 Task: Log work in the project AgileLogic for the issue 'Develop a new tool for automated testing of web application user interface and user experience' spent time as '2w 2d 20h 50m' and remaining time as '3w 1d 13h 12m' and add a flag. Now add the issue to the epic 'Machine learning (ML) development'. Log work in the project AgileLogic for the issue 'Upgrade the security features of a web application to improve data protection and secure communication between server and client' spent time as '5w 5d 20h 21m' and remaining time as '2w 5d 13h 20m' and clone the issue. Now add the issue to the epic 'Internet of Things (IoT) implementation'
Action: Mouse moved to (855, 194)
Screenshot: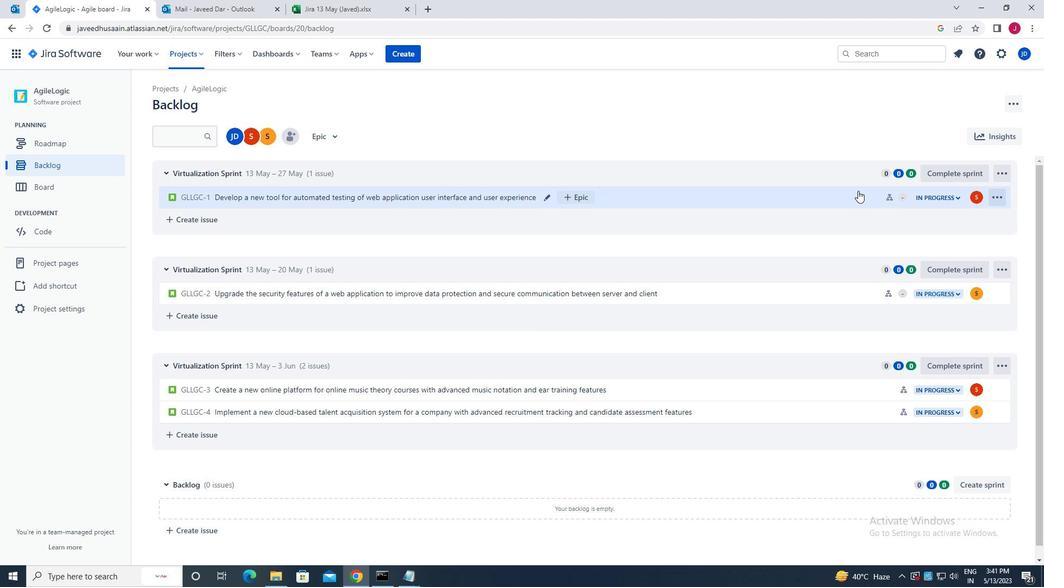 
Action: Mouse pressed left at (855, 194)
Screenshot: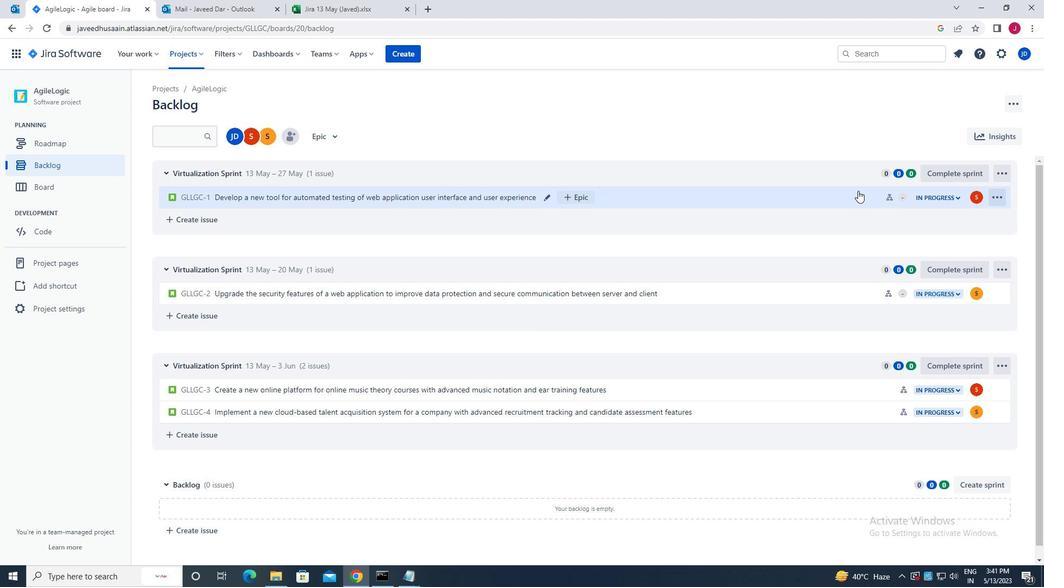 
Action: Mouse moved to (996, 166)
Screenshot: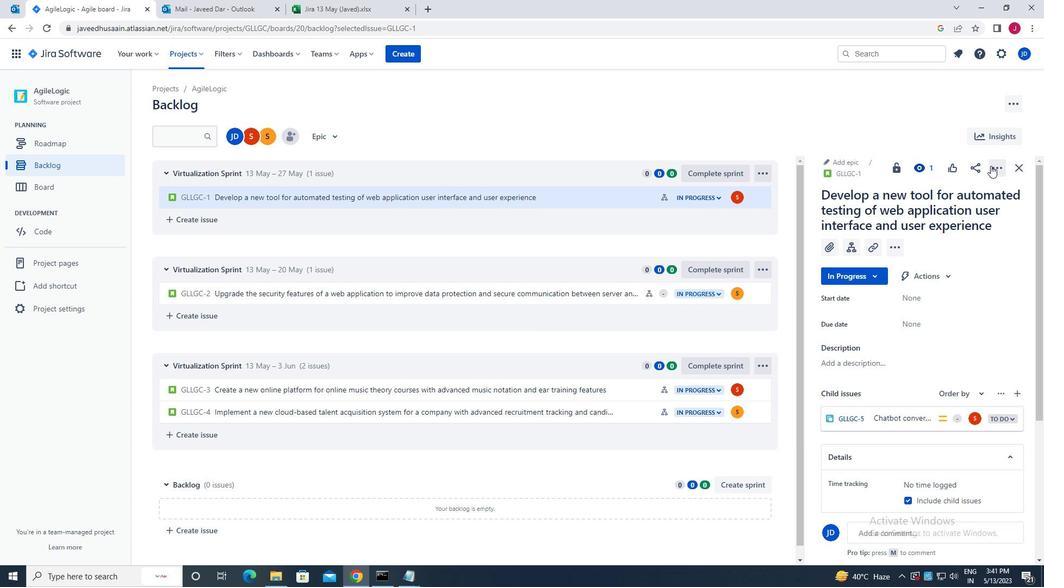 
Action: Mouse pressed left at (996, 166)
Screenshot: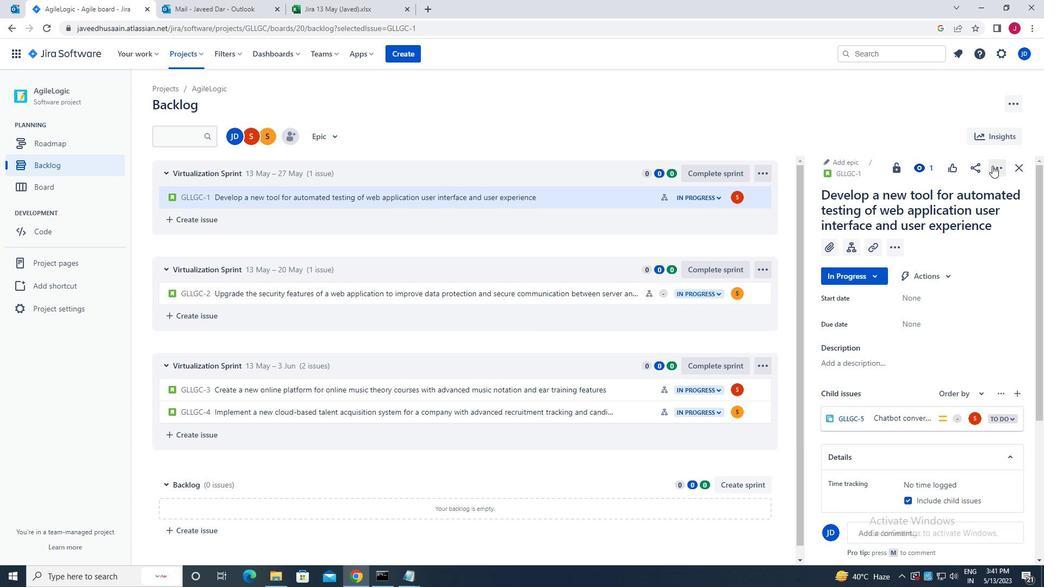 
Action: Mouse moved to (956, 199)
Screenshot: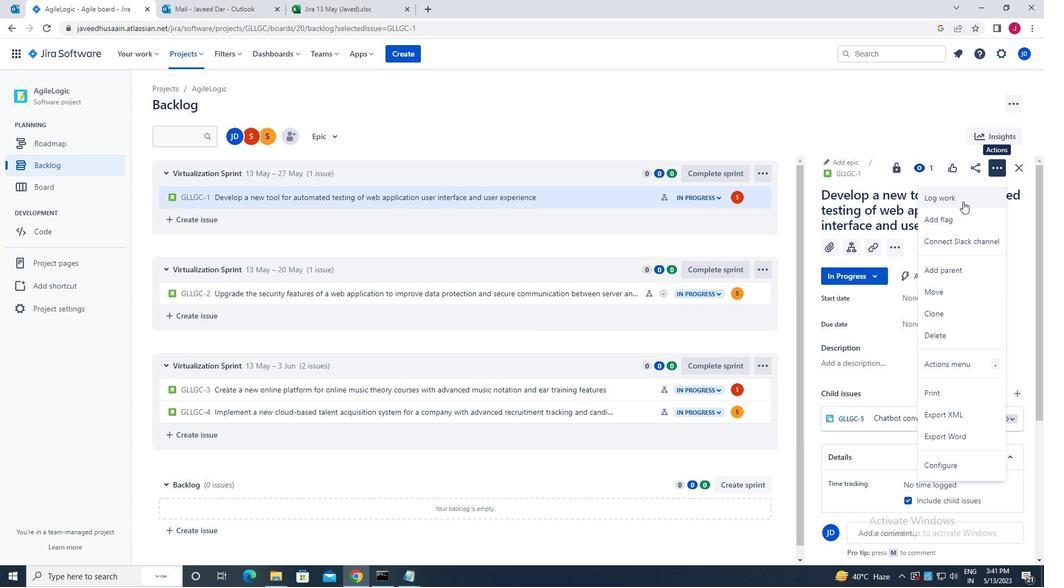 
Action: Mouse pressed left at (956, 199)
Screenshot: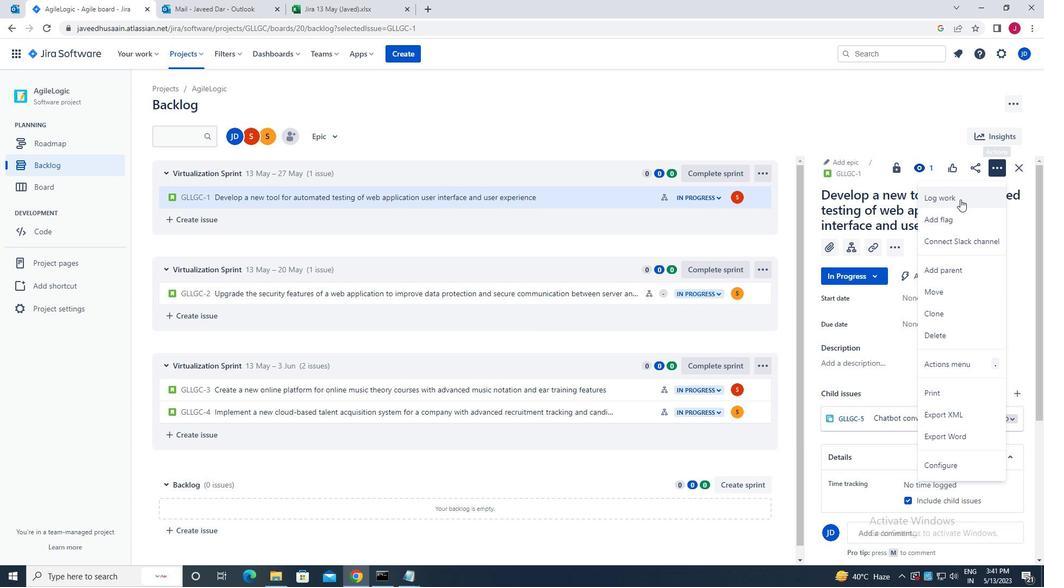 
Action: Mouse moved to (466, 164)
Screenshot: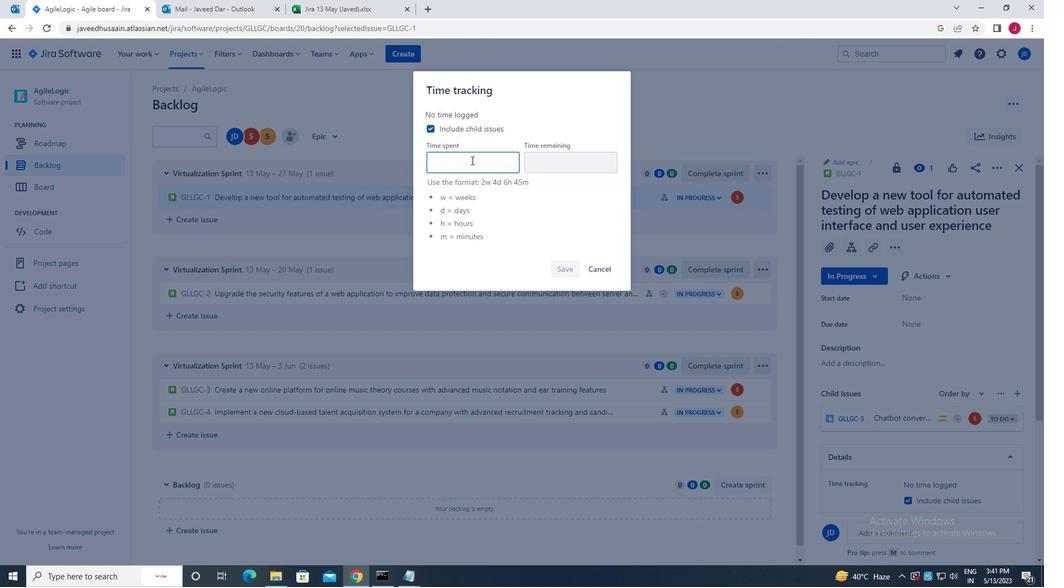 
Action: Mouse pressed left at (466, 164)
Screenshot: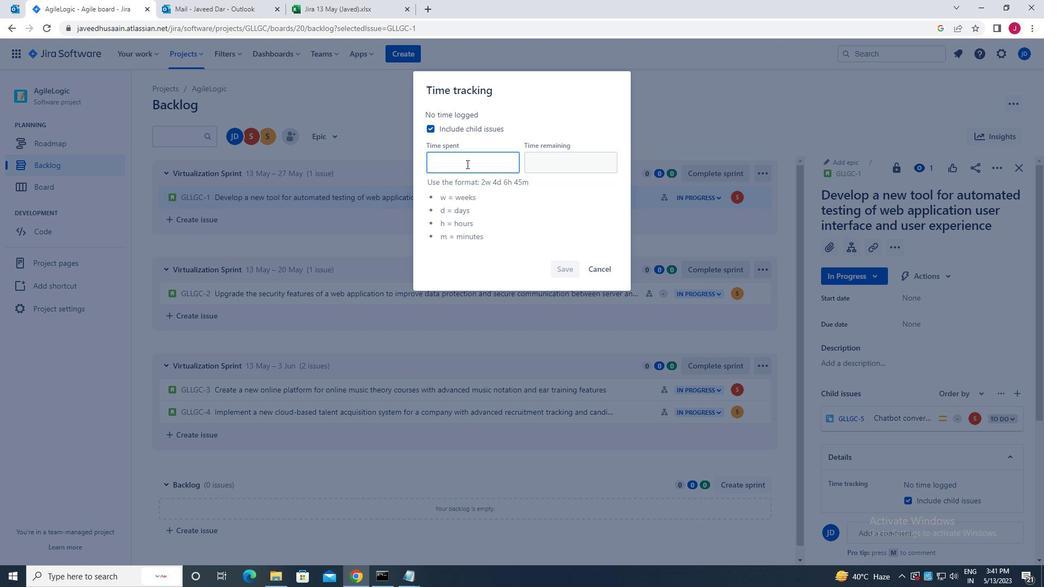 
Action: Mouse moved to (467, 164)
Screenshot: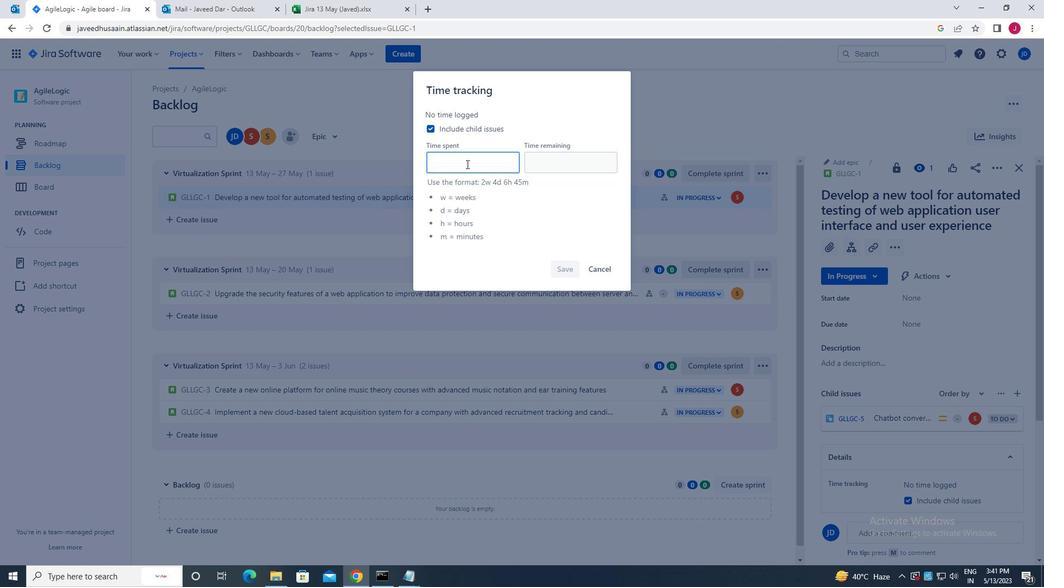 
Action: Key pressed <Key.caps_lock>2w<Key.space>2d<Key.space>20h<Key.space>50m
Screenshot: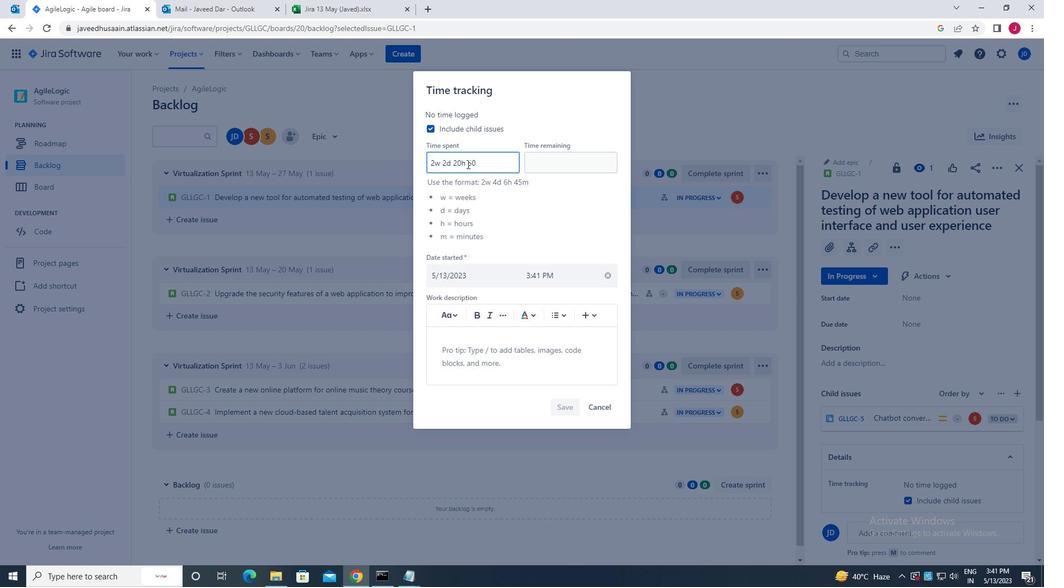 
Action: Mouse moved to (562, 163)
Screenshot: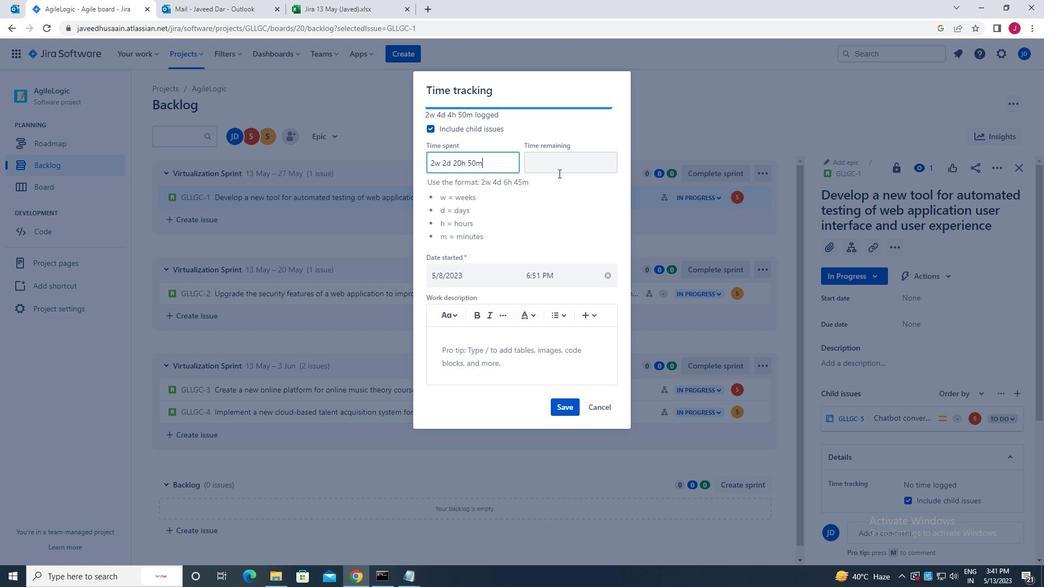 
Action: Mouse pressed left at (562, 163)
Screenshot: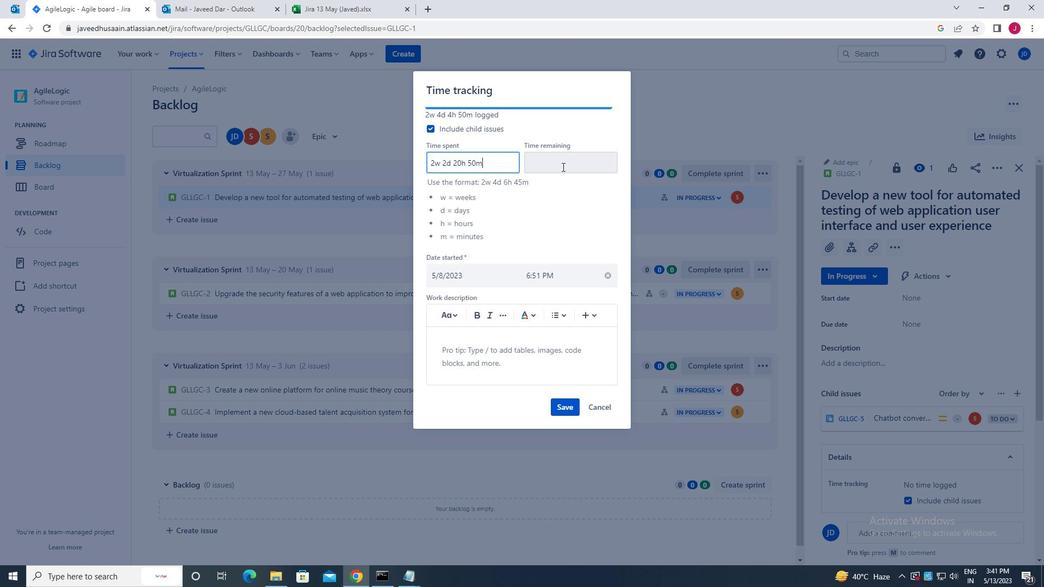 
Action: Key pressed 3w<Key.space>1d<Key.space>13h<Key.space>12m
Screenshot: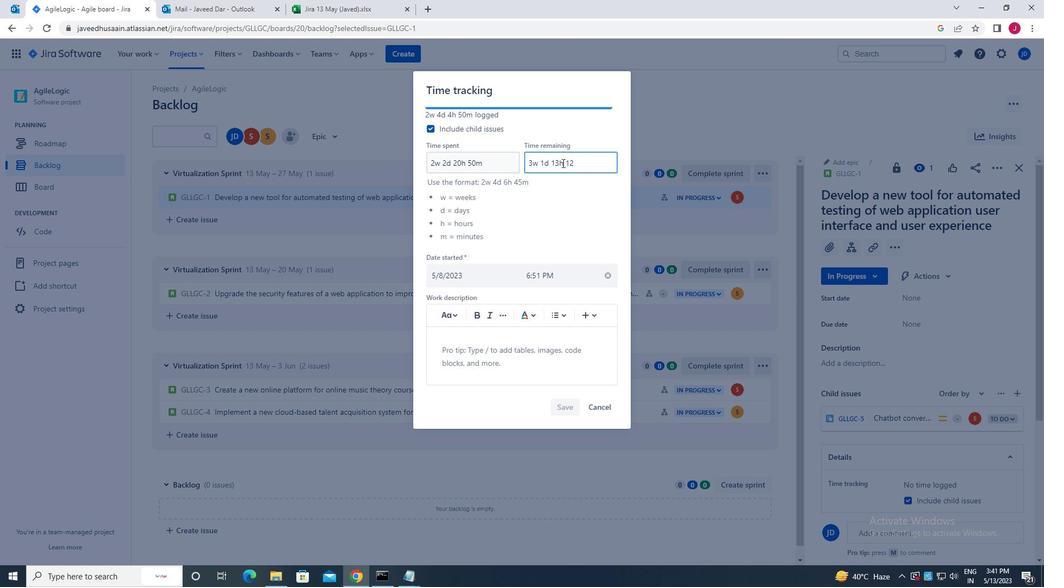 
Action: Mouse moved to (570, 404)
Screenshot: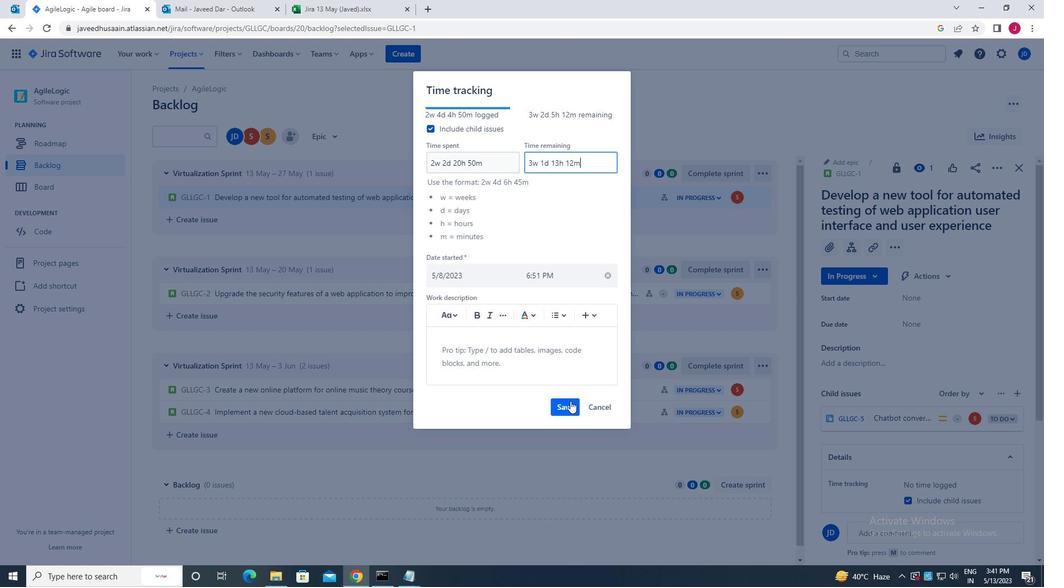 
Action: Mouse pressed left at (570, 404)
Screenshot: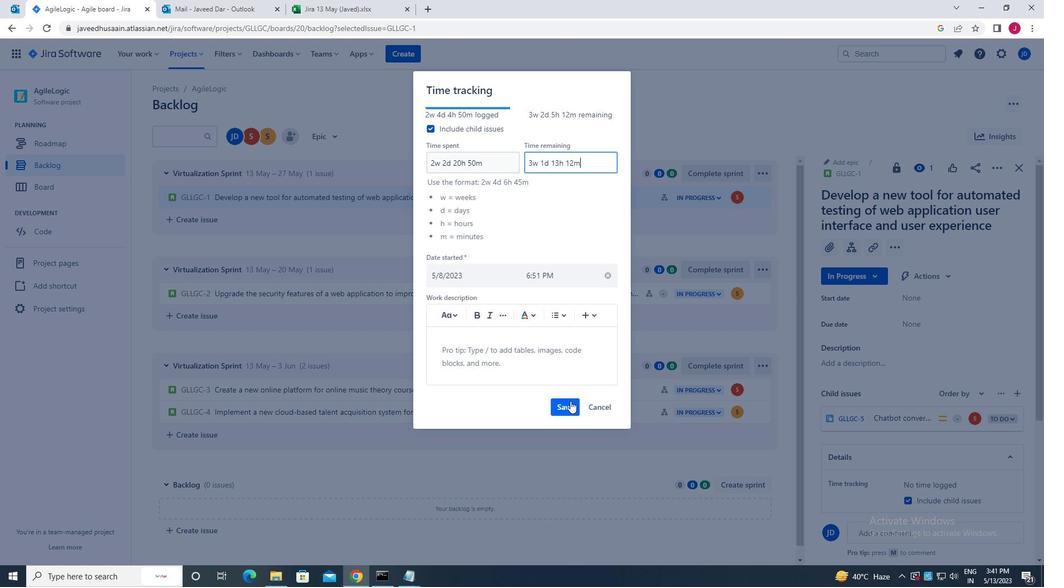 
Action: Mouse moved to (997, 168)
Screenshot: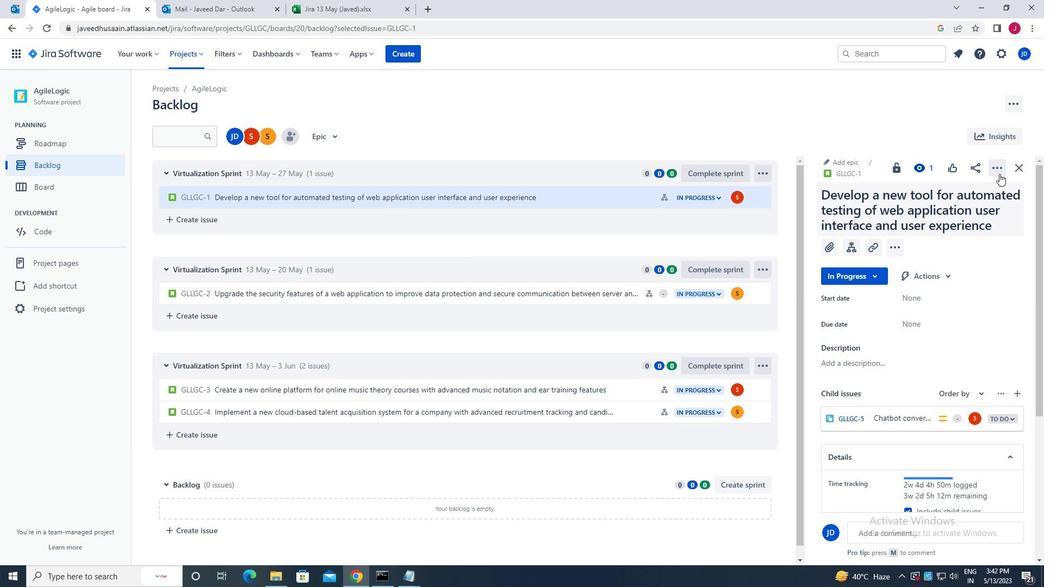 
Action: Mouse pressed left at (997, 168)
Screenshot: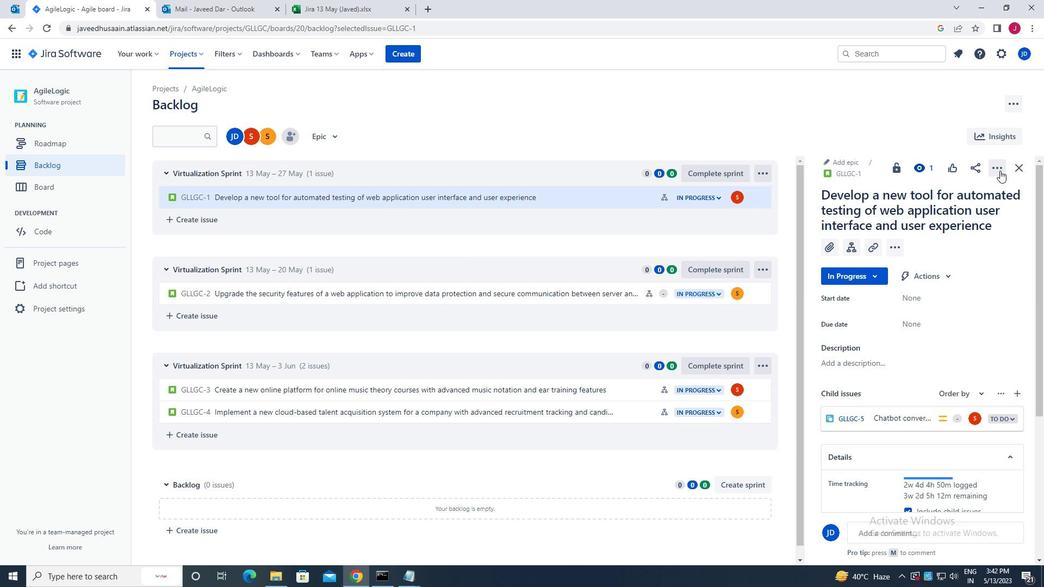 
Action: Mouse moved to (946, 218)
Screenshot: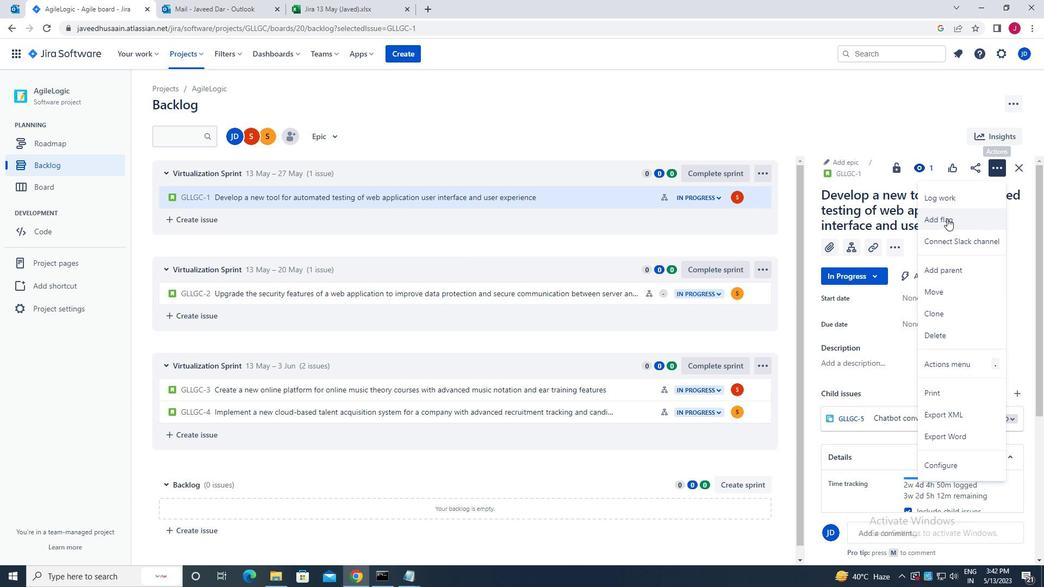 
Action: Mouse pressed left at (946, 218)
Screenshot: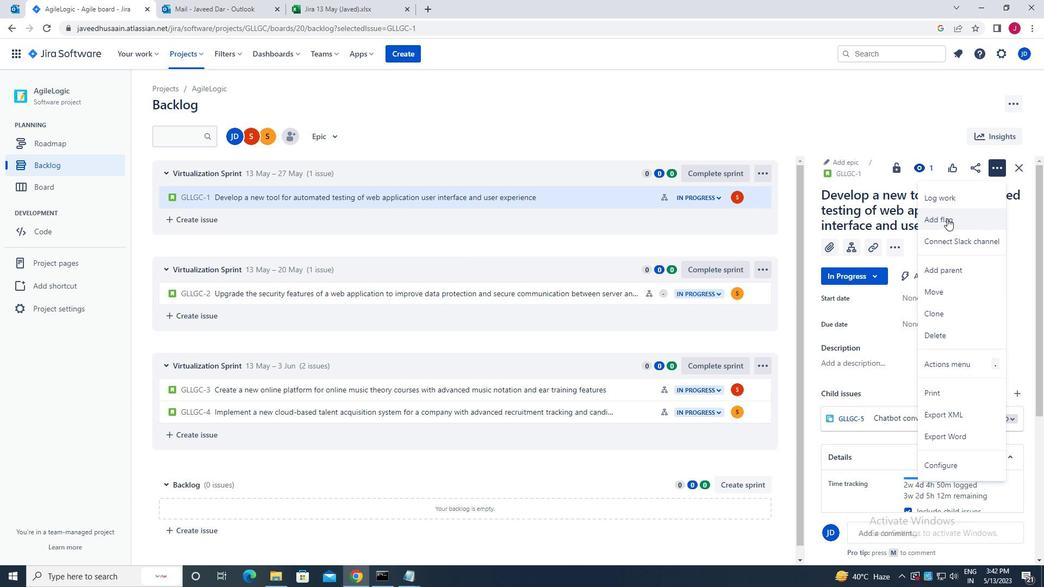 
Action: Mouse moved to (1018, 169)
Screenshot: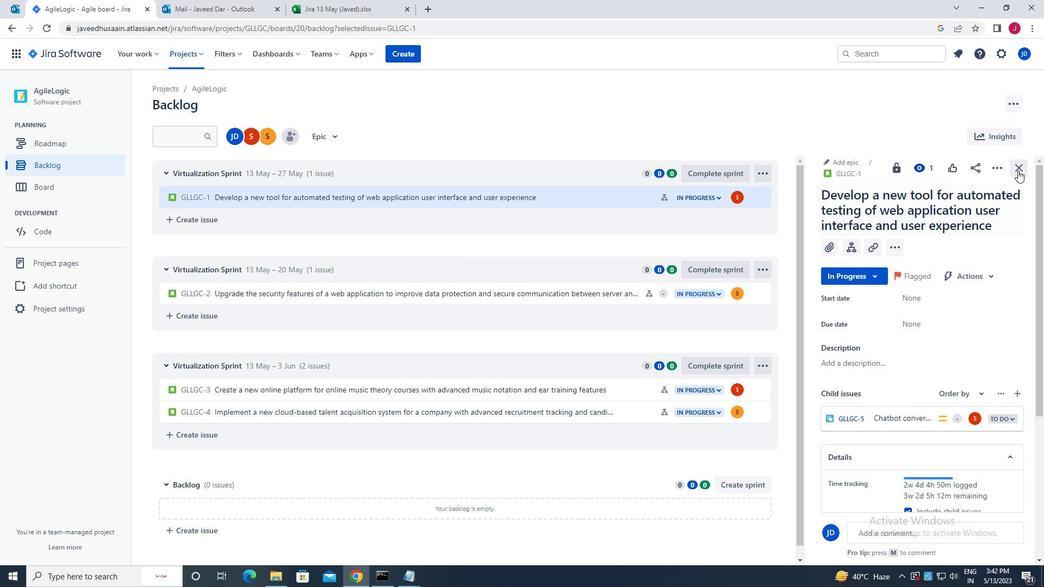 
Action: Mouse pressed left at (1018, 169)
Screenshot: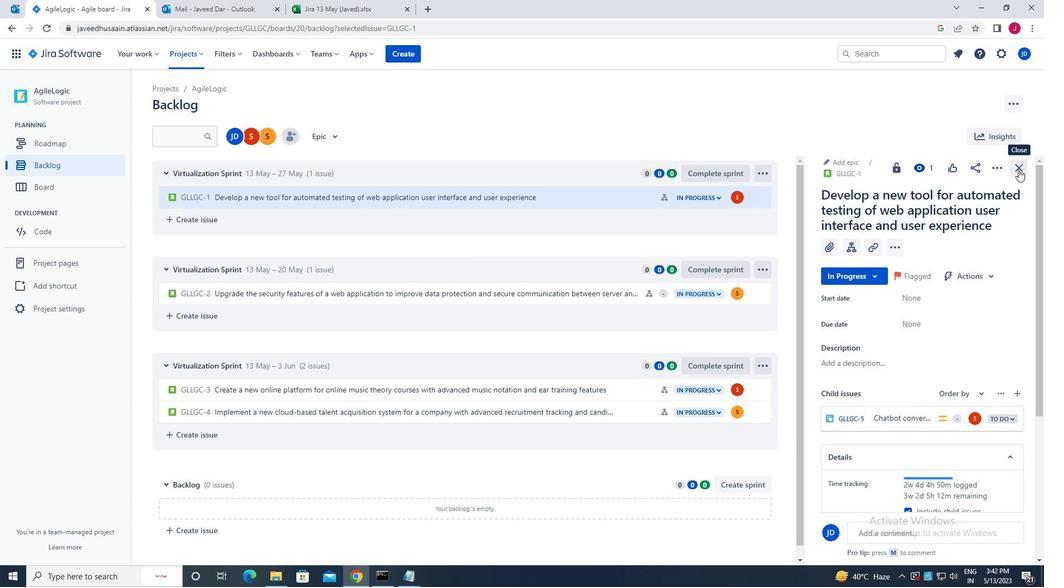 
Action: Mouse moved to (326, 140)
Screenshot: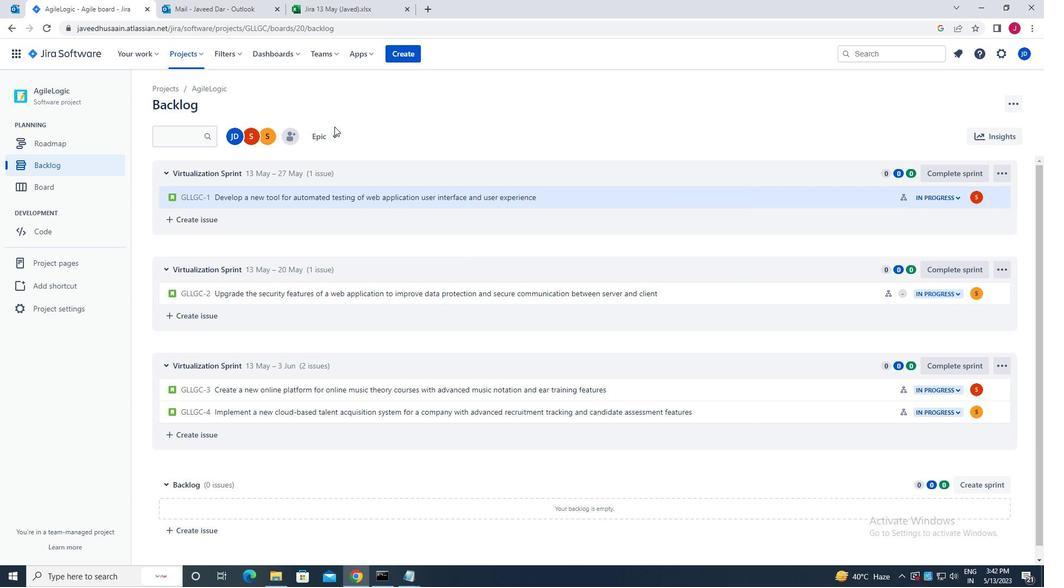 
Action: Mouse pressed left at (326, 140)
Screenshot: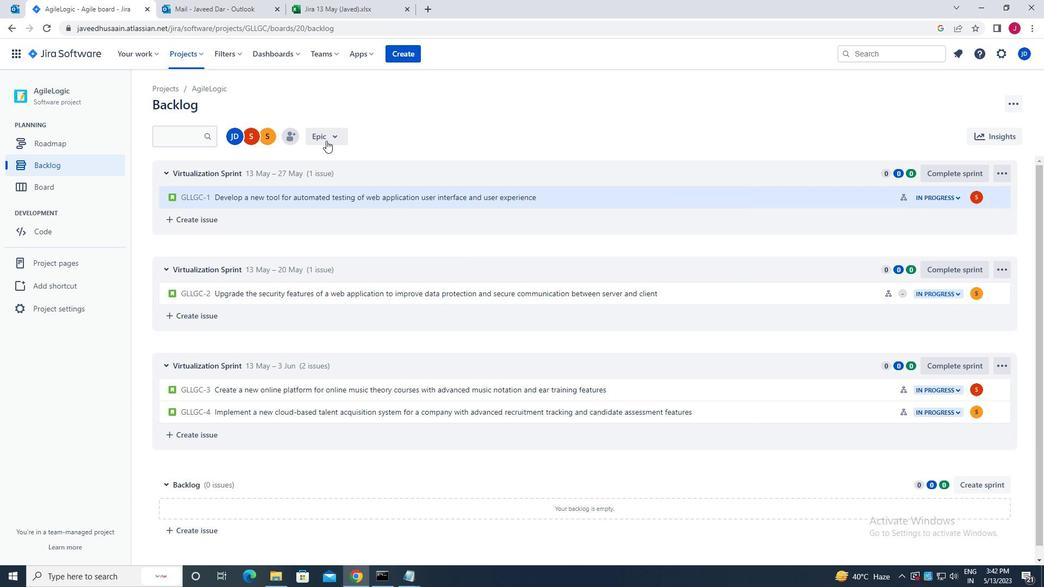 
Action: Mouse moved to (381, 184)
Screenshot: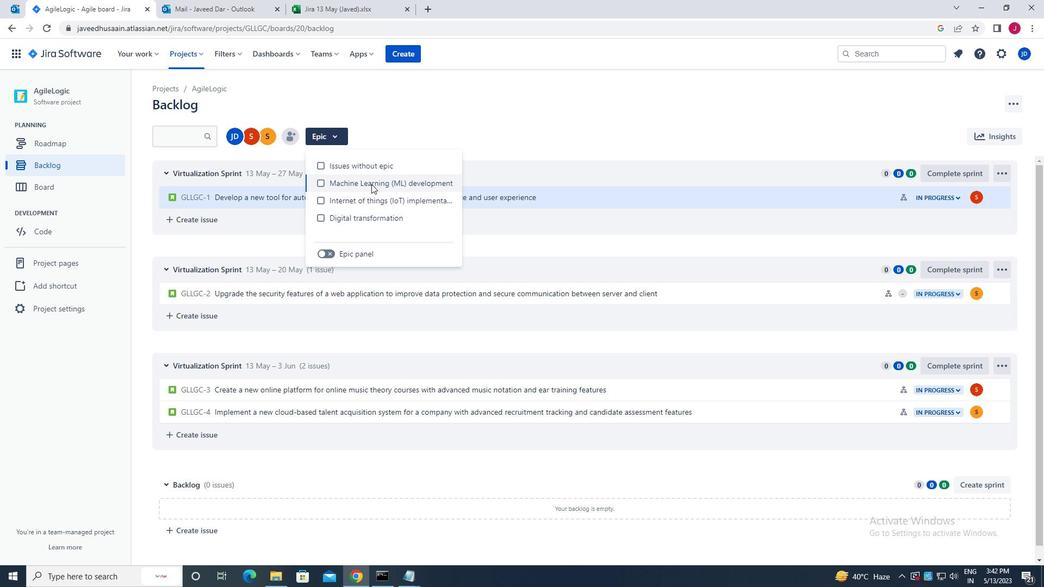 
Action: Mouse pressed left at (381, 184)
Screenshot: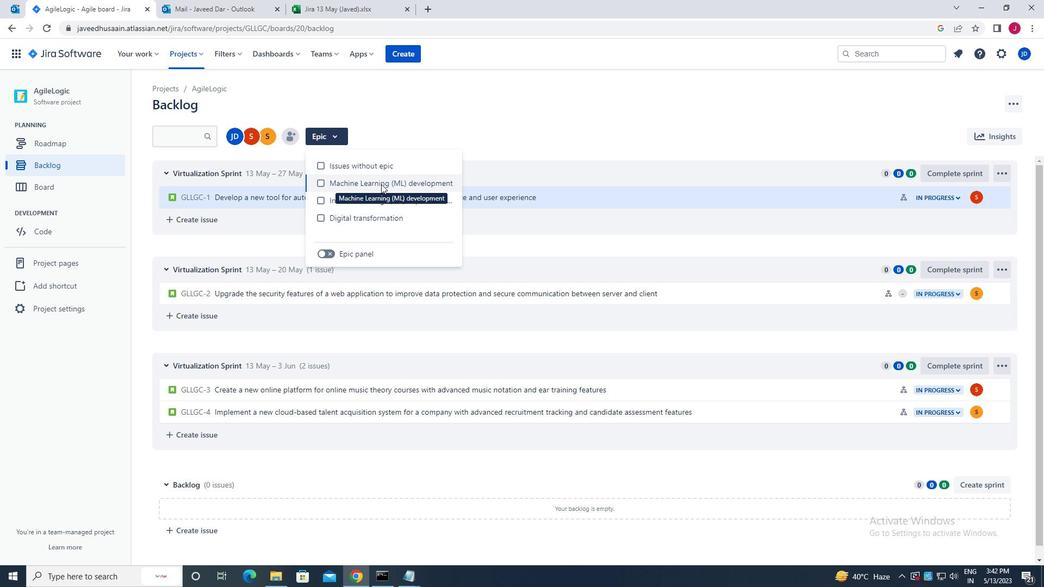 
Action: Mouse moved to (466, 102)
Screenshot: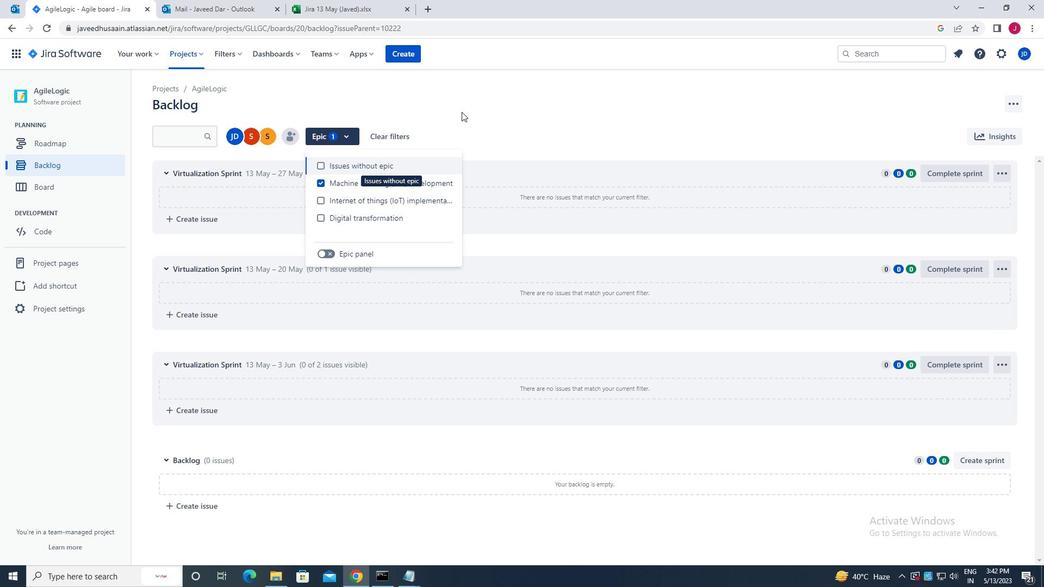 
Action: Mouse pressed left at (466, 102)
Screenshot: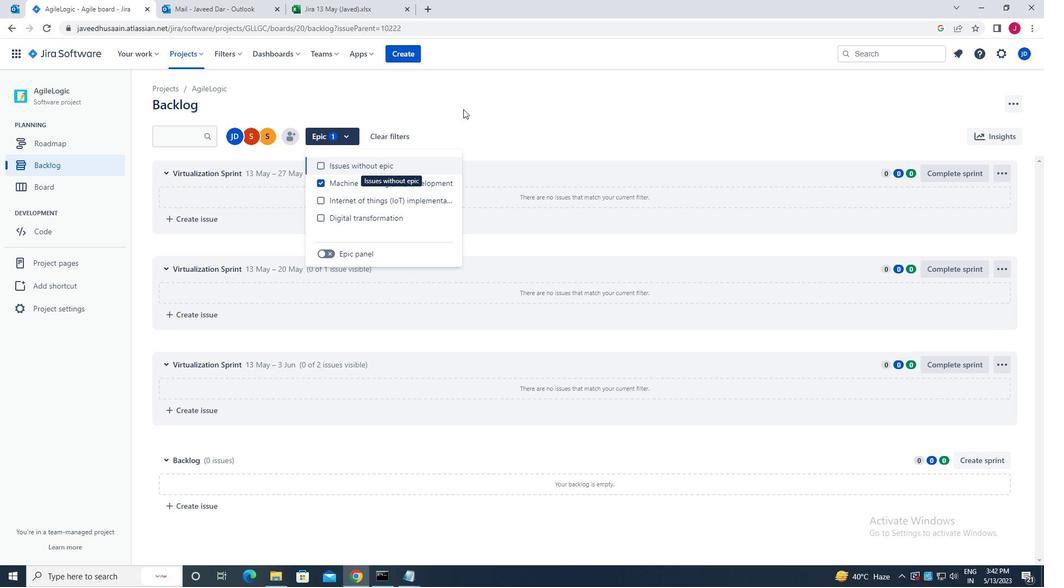 
Action: Mouse moved to (96, 161)
Screenshot: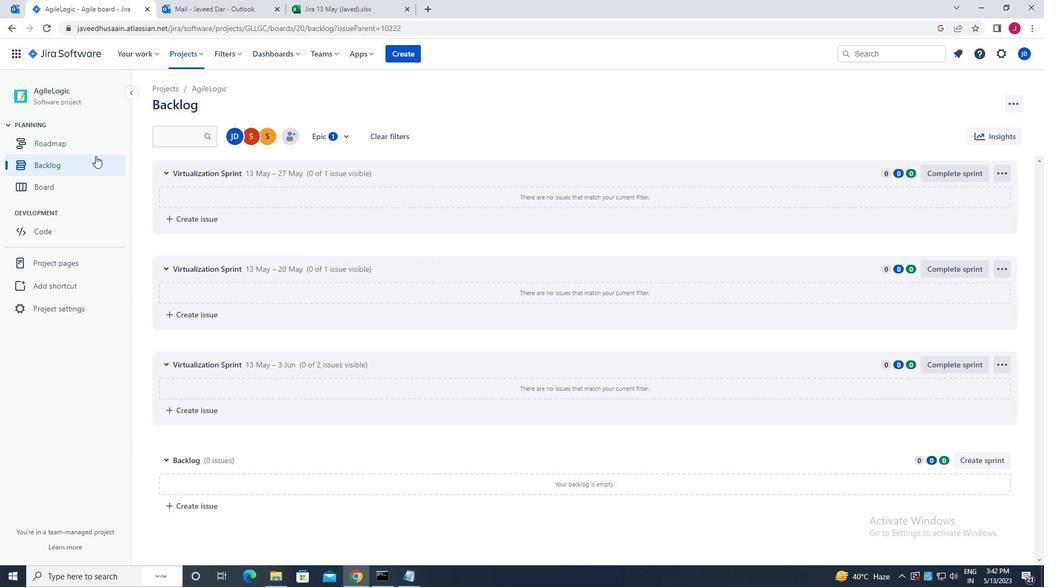 
Action: Mouse pressed left at (96, 161)
Screenshot: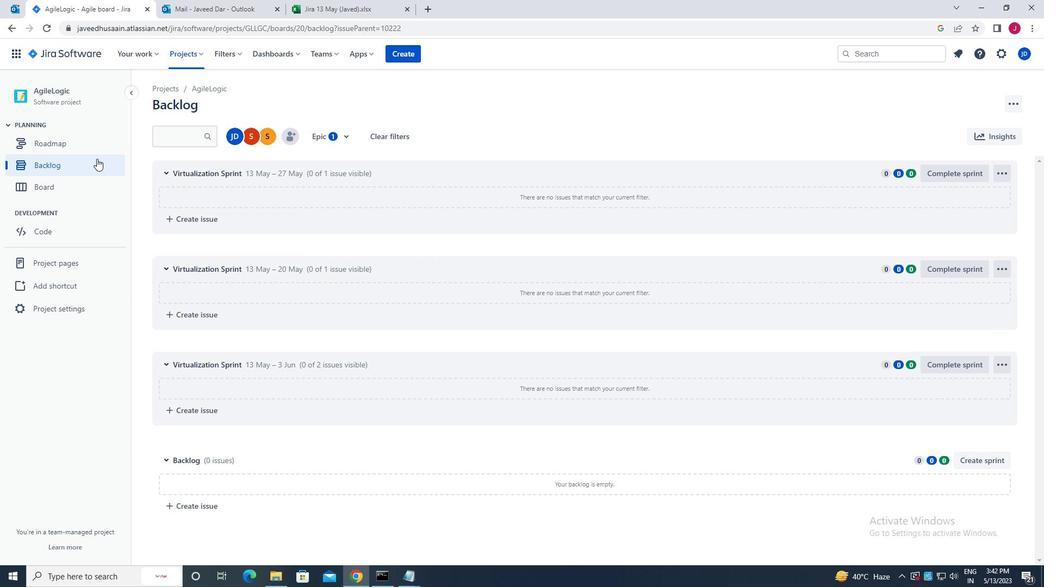 
Action: Mouse moved to (813, 294)
Screenshot: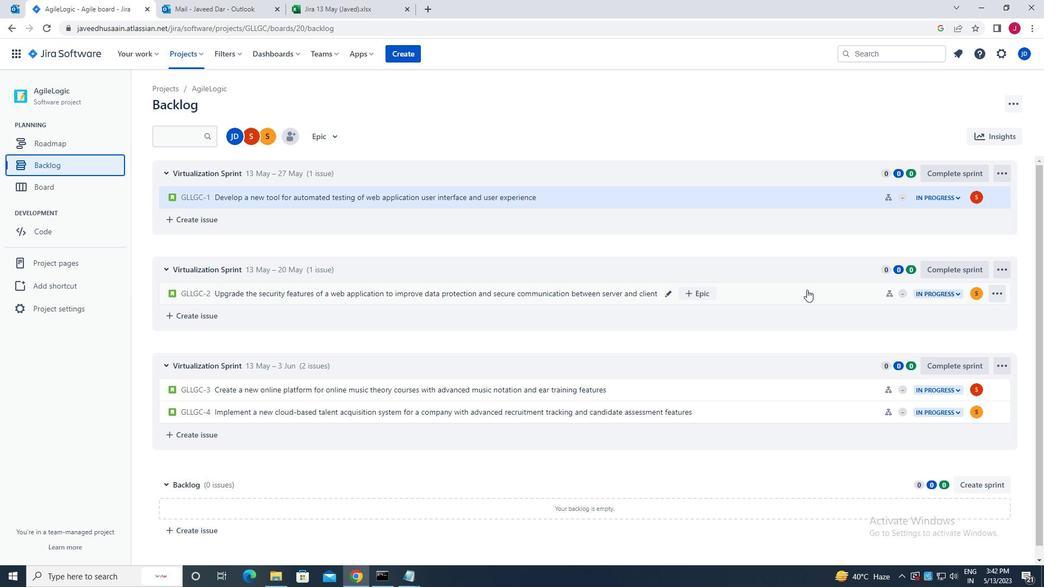 
Action: Mouse pressed left at (813, 294)
Screenshot: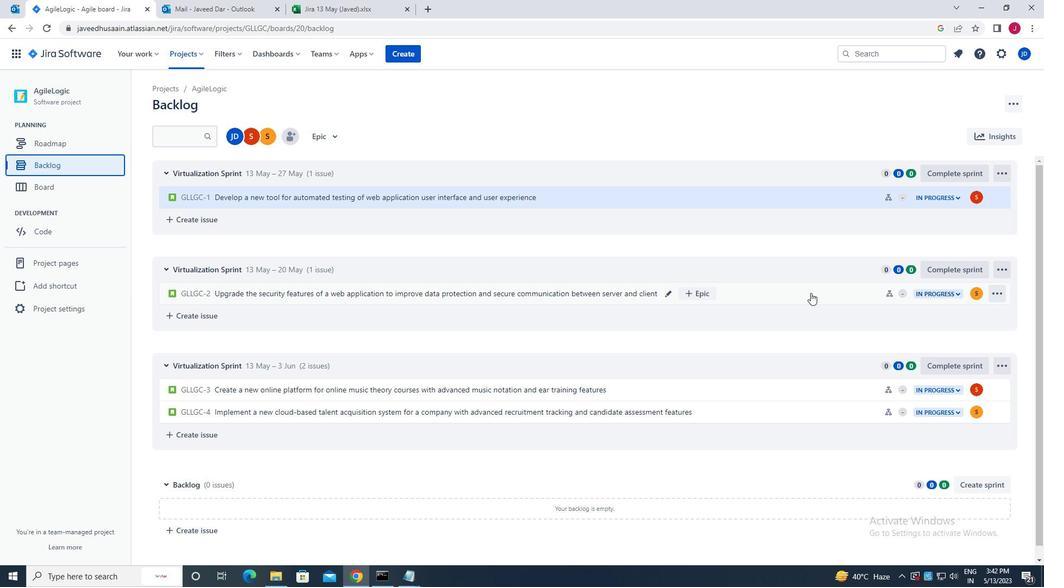 
Action: Mouse moved to (995, 167)
Screenshot: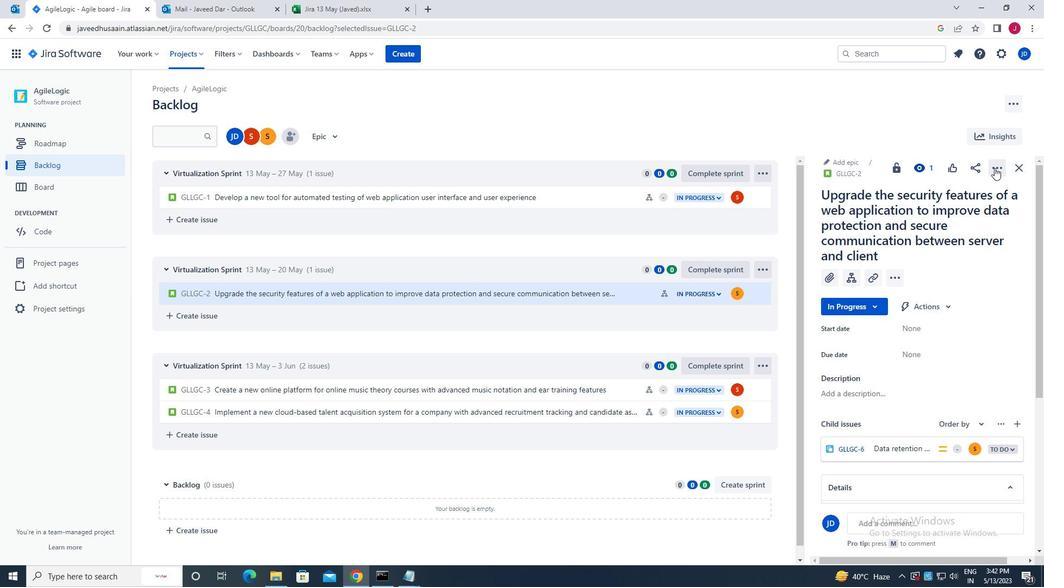
Action: Mouse pressed left at (995, 167)
Screenshot: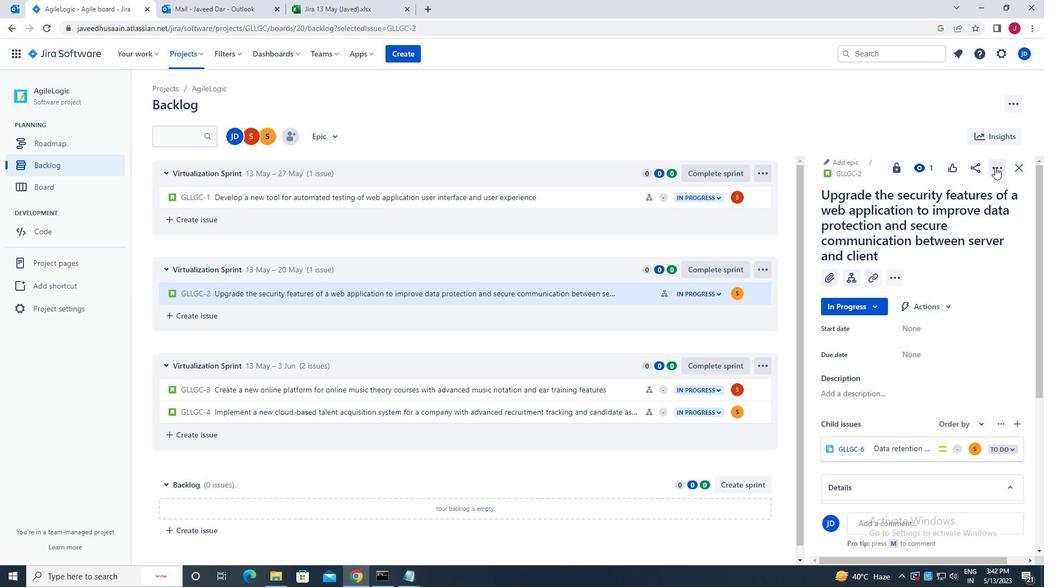 
Action: Mouse moved to (953, 196)
Screenshot: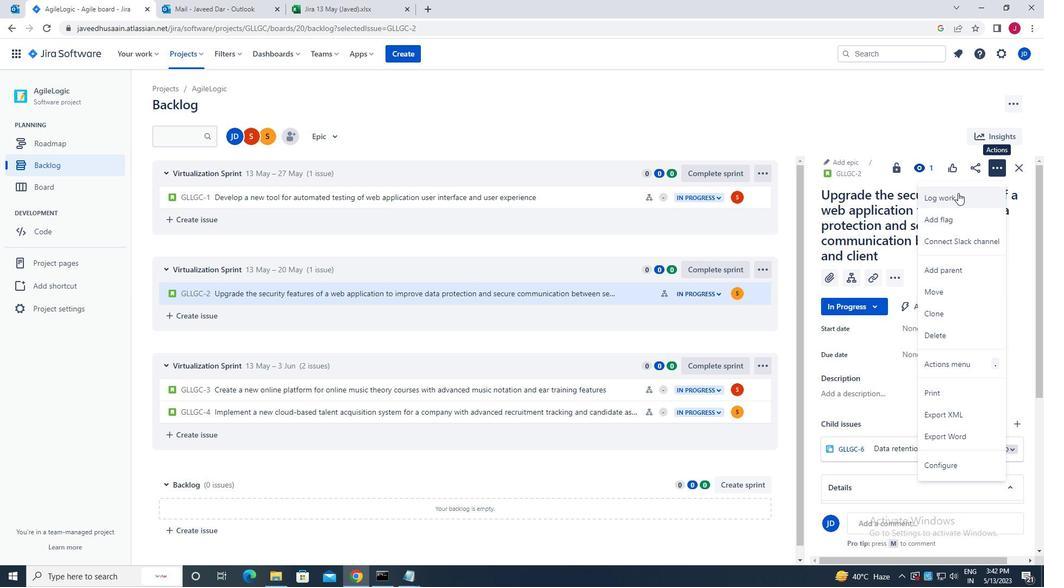 
Action: Mouse pressed left at (953, 196)
Screenshot: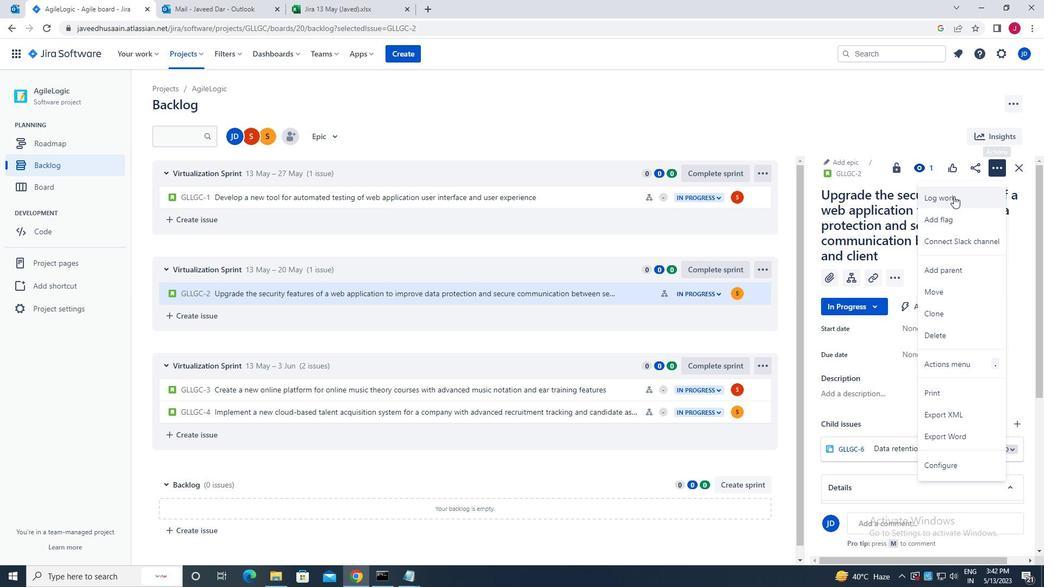 
Action: Mouse moved to (487, 163)
Screenshot: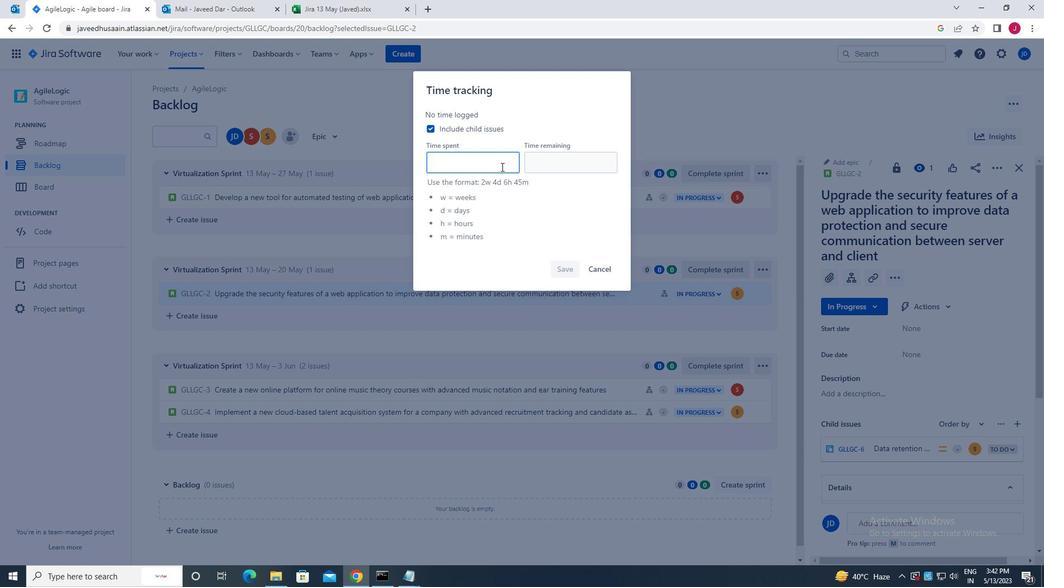 
Action: Mouse pressed left at (487, 163)
Screenshot: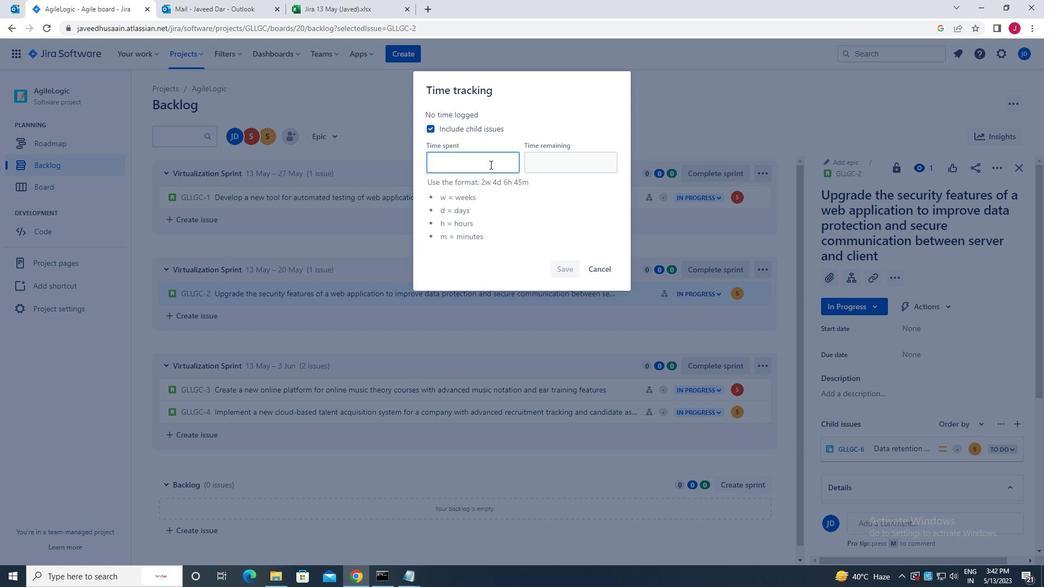 
Action: Key pressed 5w<Key.space>5d<Key.space>20h<Key.space>21m
Screenshot: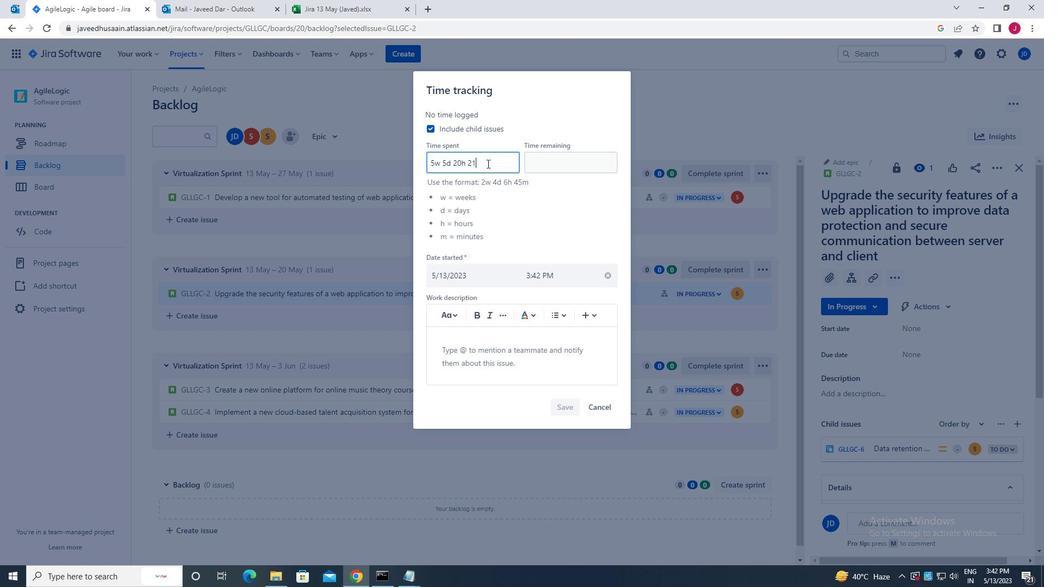 
Action: Mouse moved to (537, 164)
Screenshot: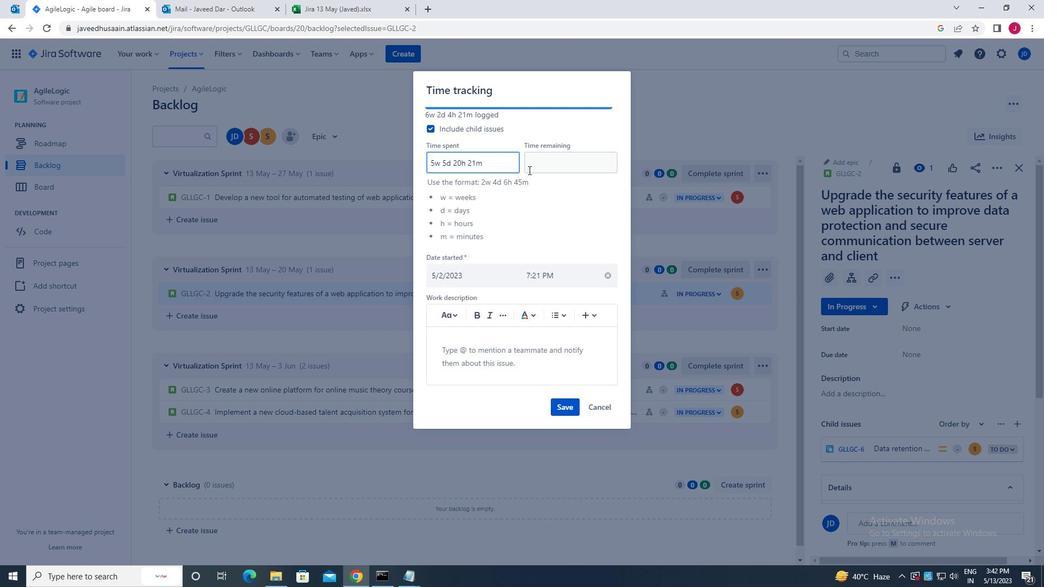 
Action: Mouse pressed left at (537, 164)
Screenshot: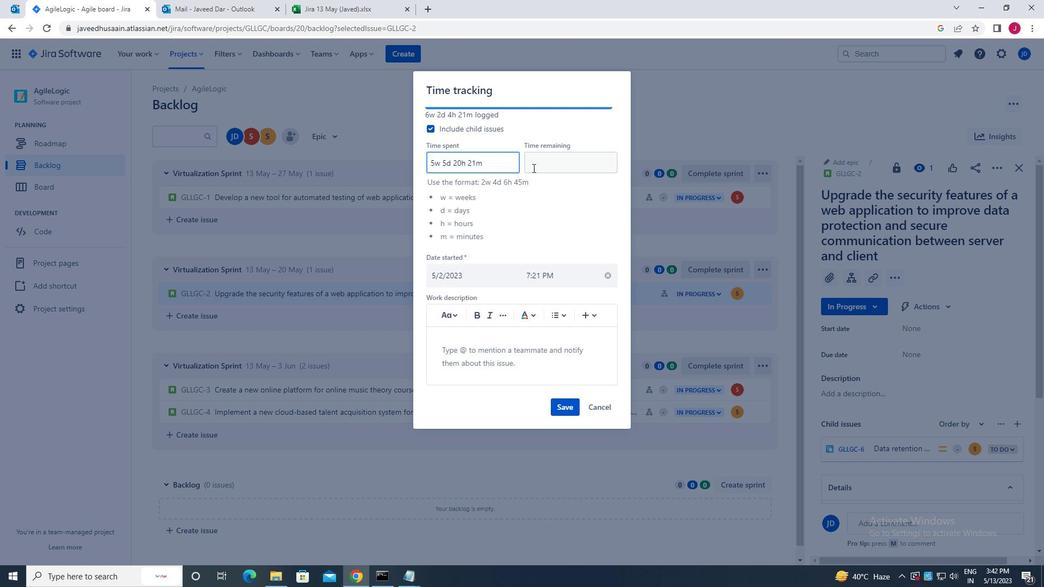 
Action: Mouse moved to (540, 165)
Screenshot: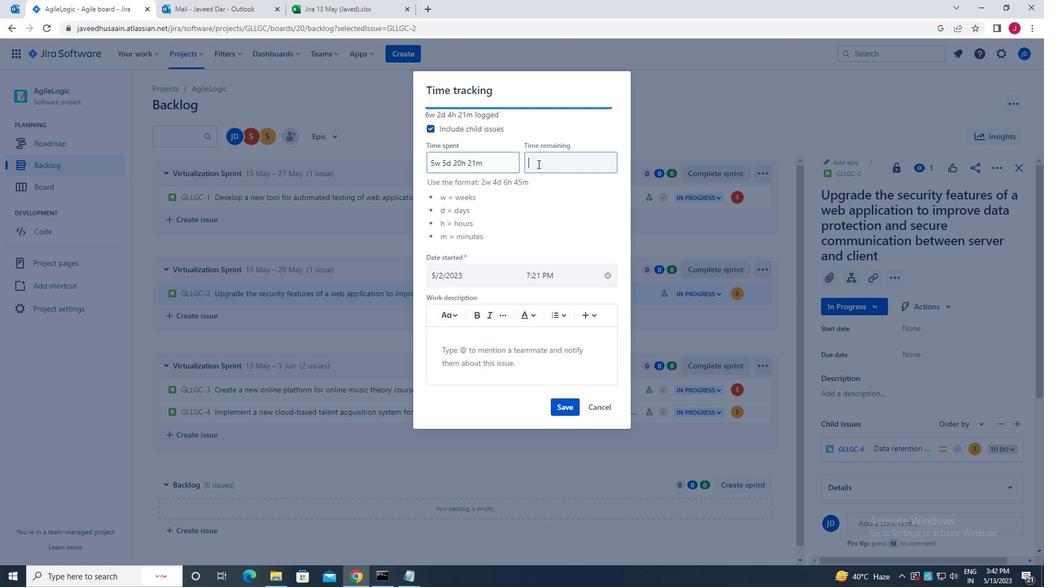 
Action: Key pressed 2w<Key.space>5d<Key.space>13h<Key.space>20m
Screenshot: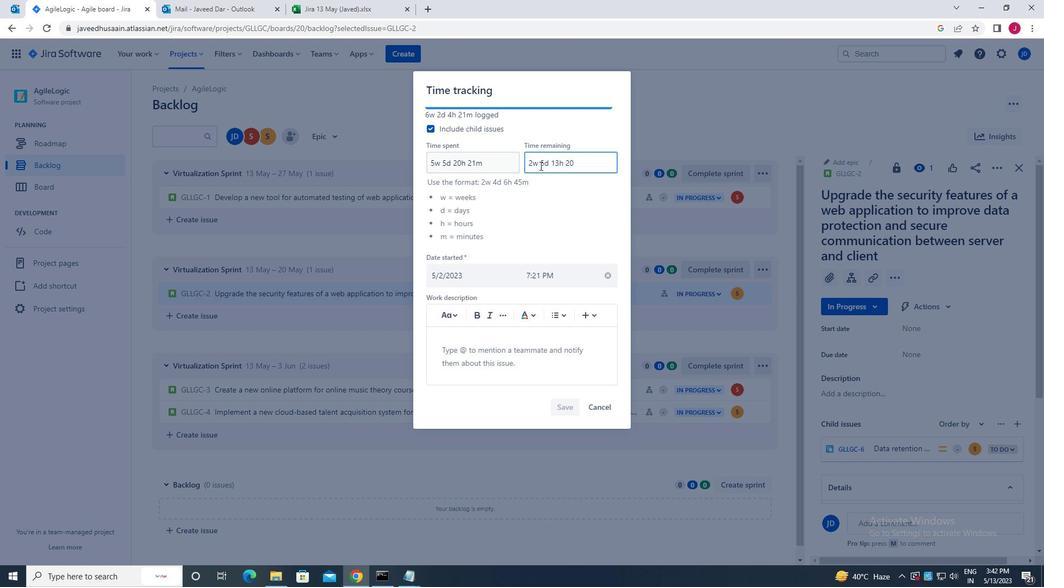 
Action: Mouse moved to (561, 409)
Screenshot: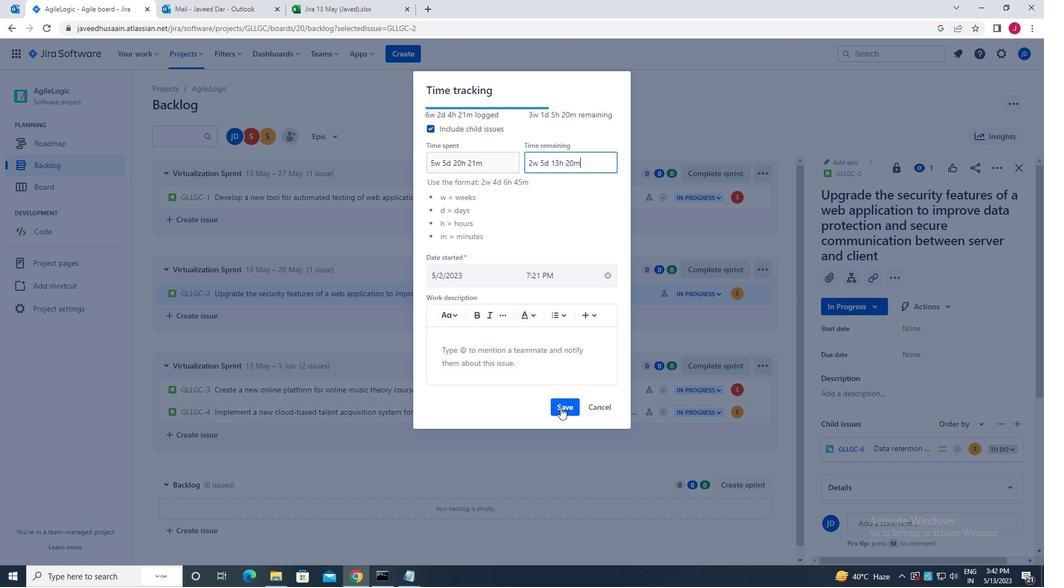 
Action: Mouse pressed left at (561, 409)
Screenshot: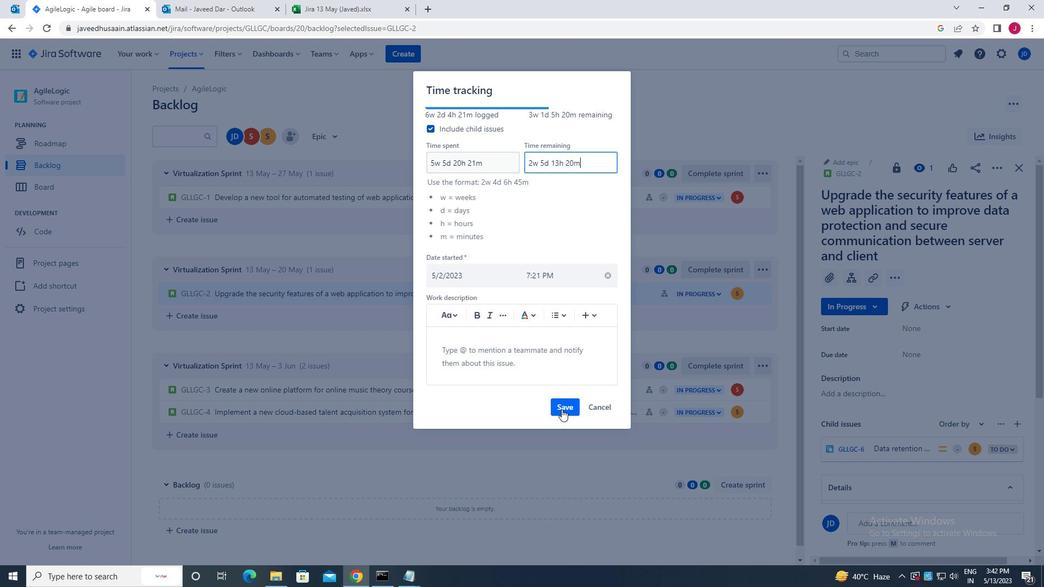 
Action: Mouse moved to (988, 169)
Screenshot: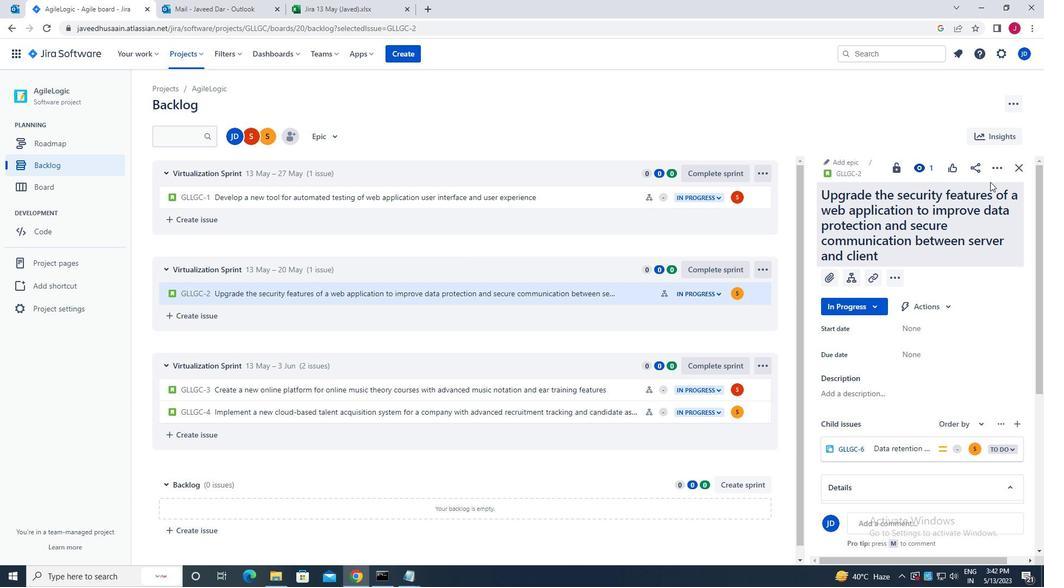 
Action: Mouse pressed left at (988, 169)
Screenshot: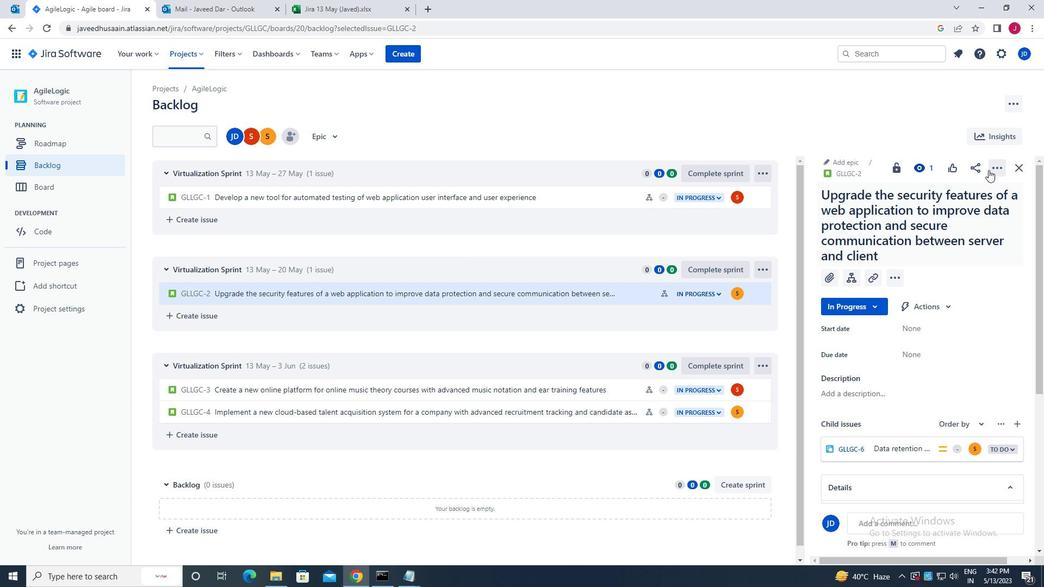 
Action: Mouse moved to (947, 315)
Screenshot: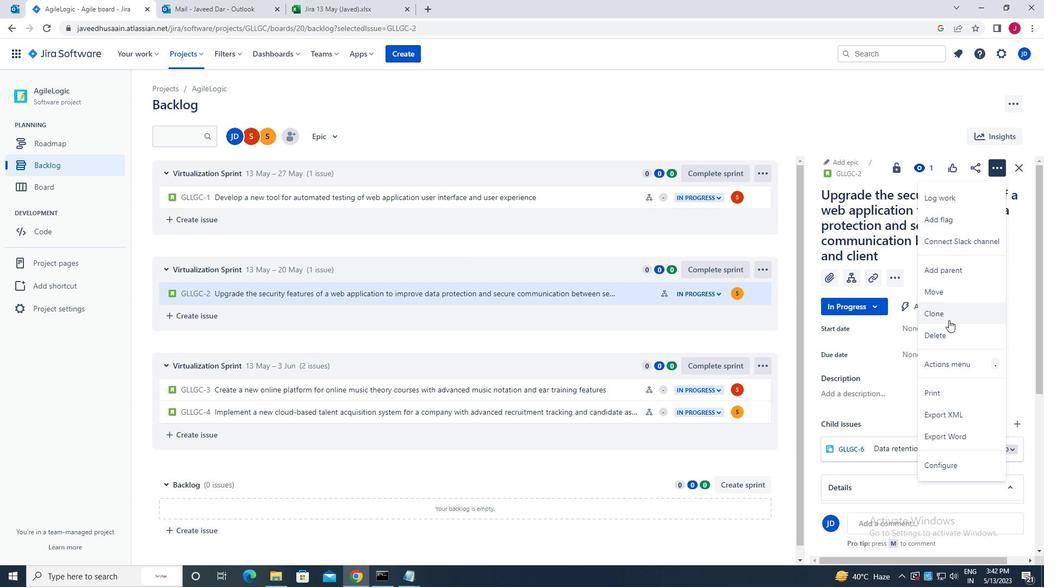 
Action: Mouse pressed left at (947, 315)
Screenshot: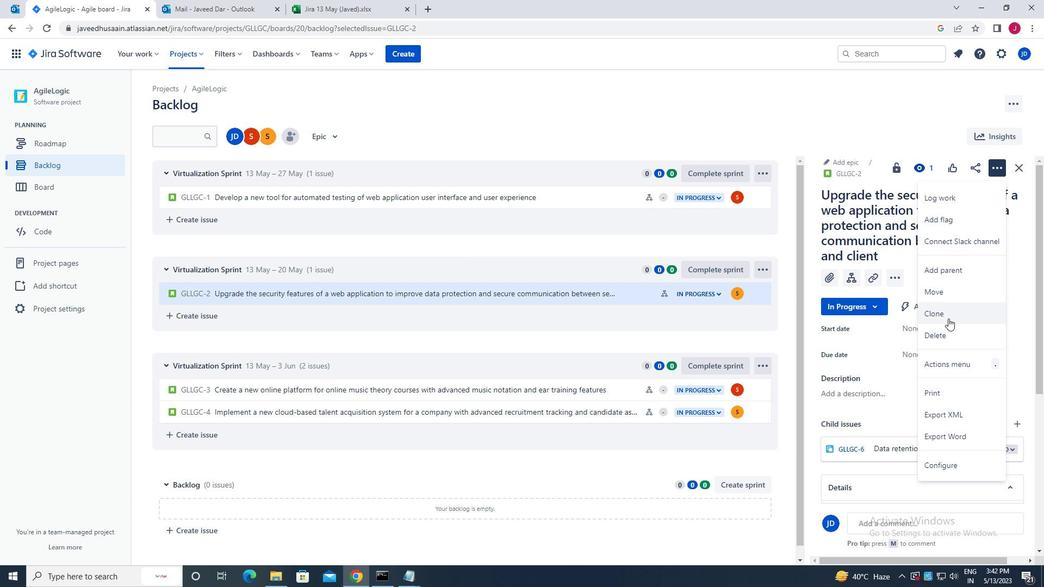 
Action: Mouse moved to (591, 234)
Screenshot: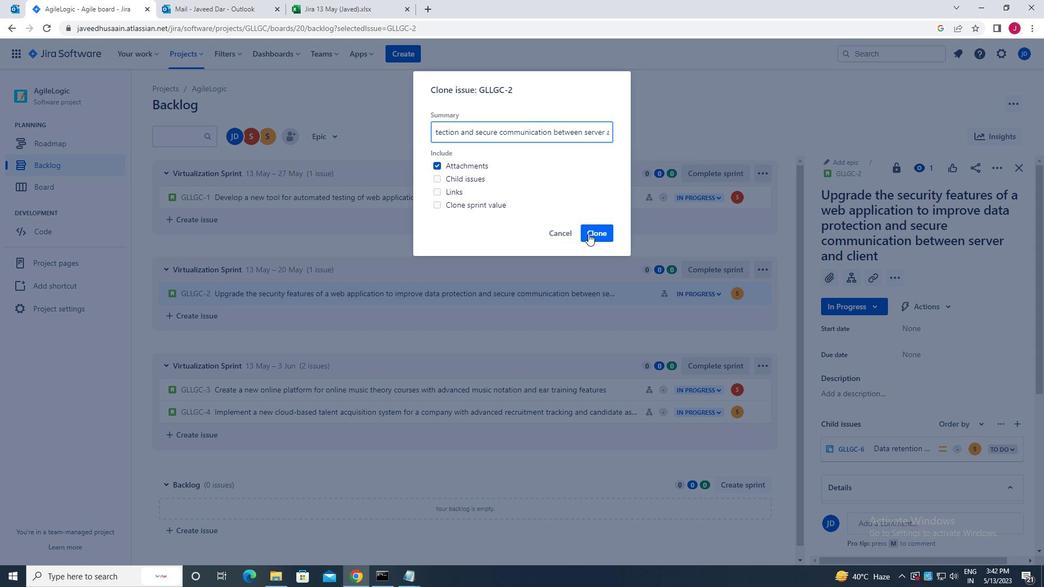 
Action: Mouse pressed left at (591, 234)
Screenshot: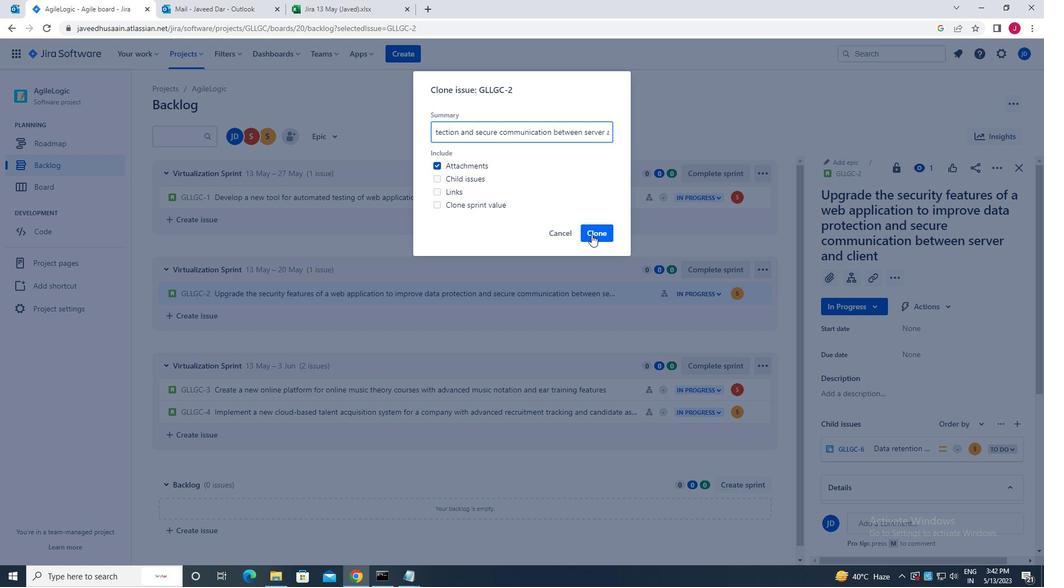 
Action: Mouse moved to (1017, 165)
Screenshot: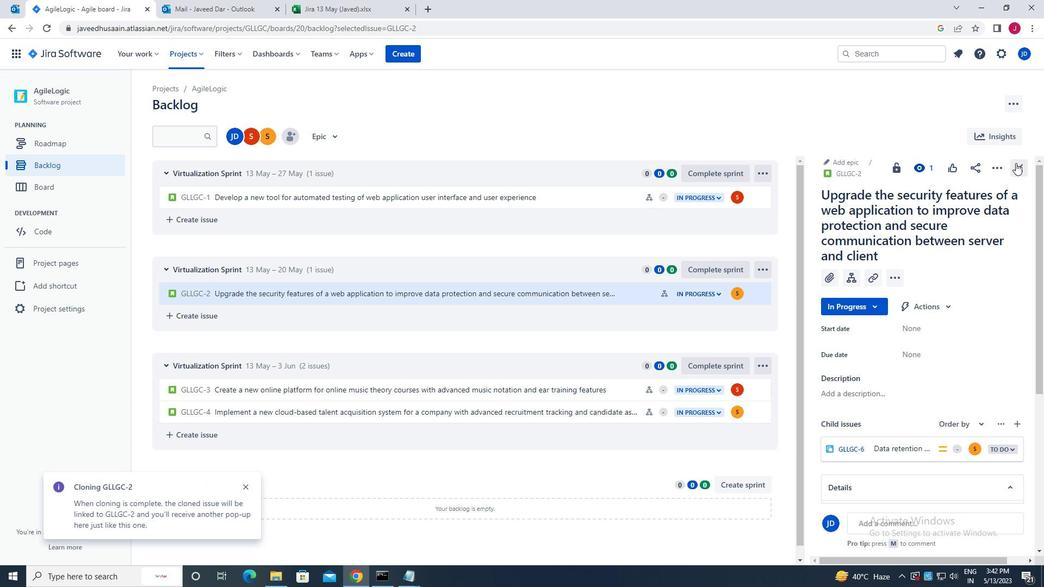
Action: Mouse pressed left at (1017, 165)
Screenshot: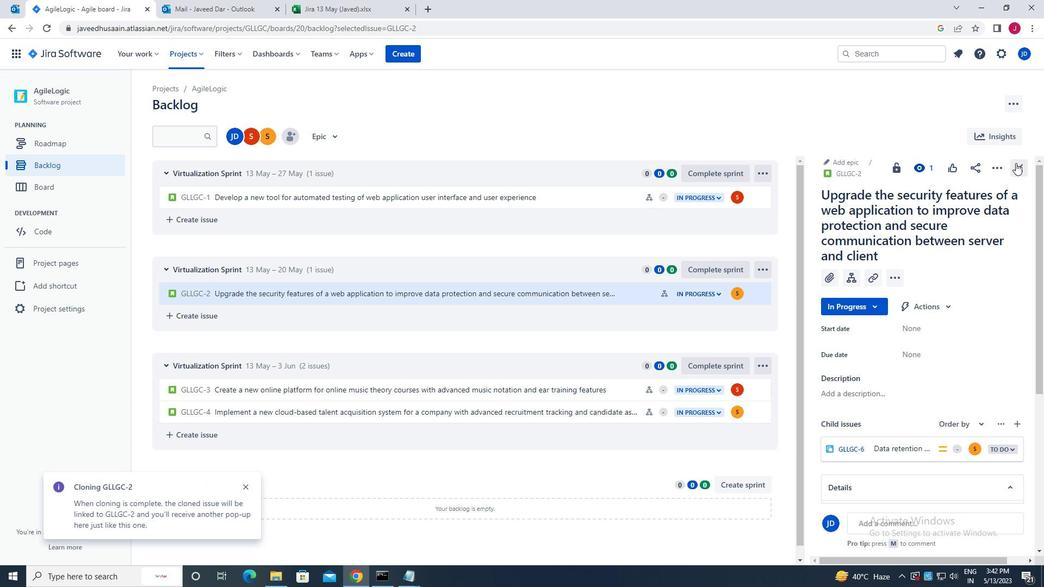 
Action: Mouse moved to (336, 137)
Screenshot: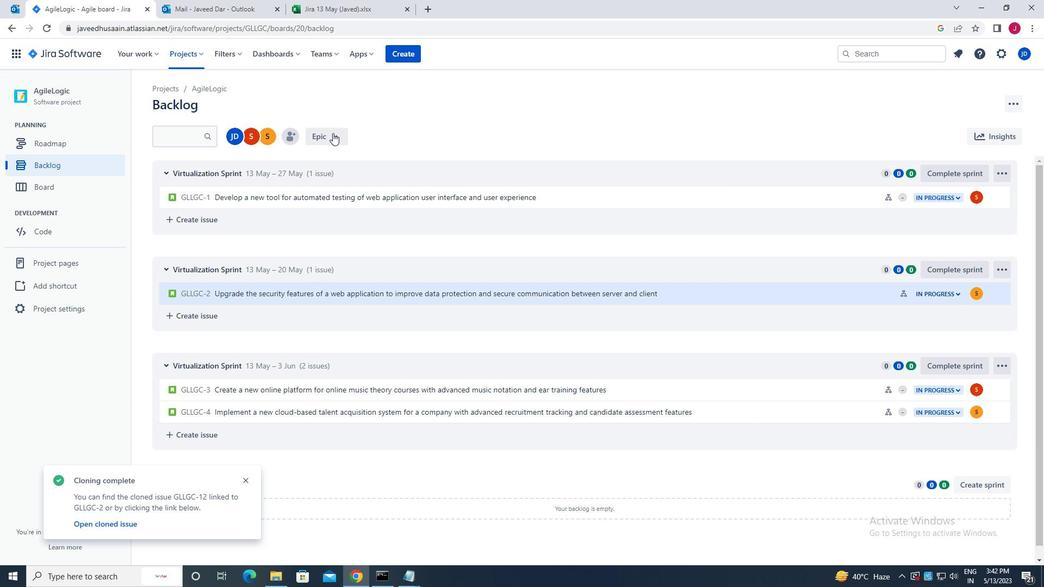 
Action: Mouse pressed left at (336, 137)
Screenshot: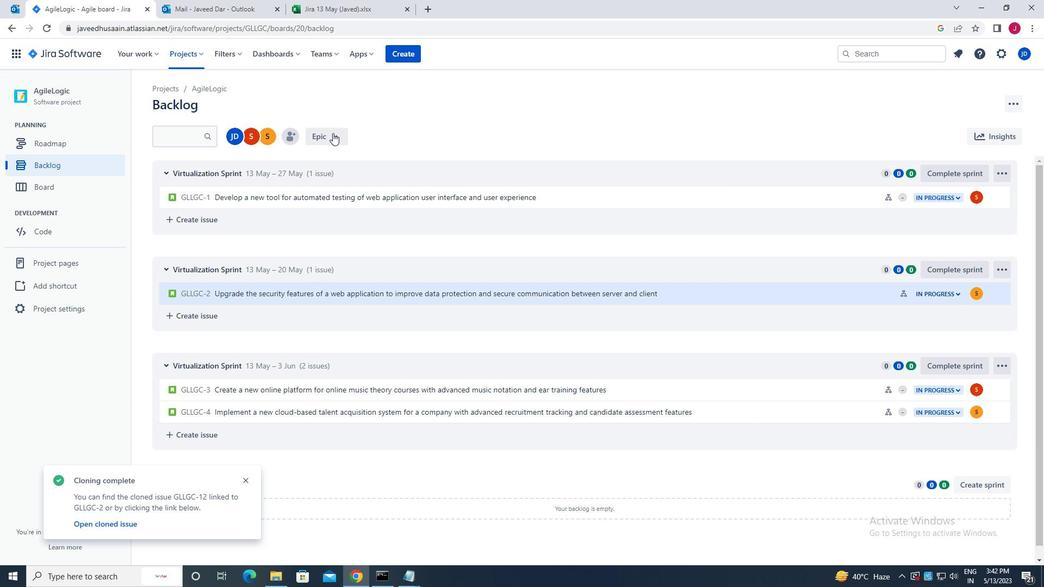 
Action: Mouse moved to (377, 200)
Screenshot: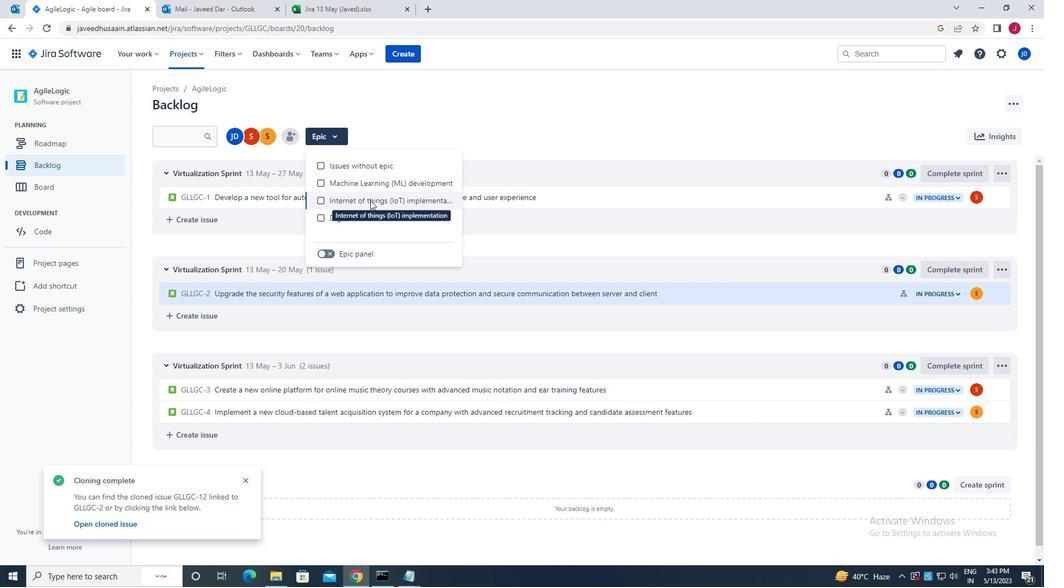 
Action: Mouse pressed left at (377, 200)
Screenshot: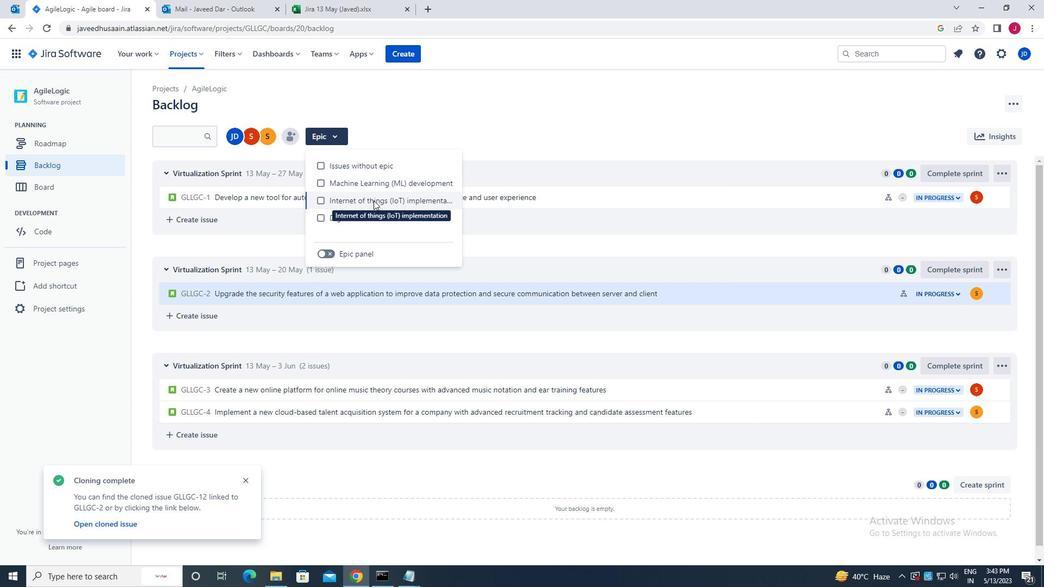 
Action: Mouse moved to (488, 86)
Screenshot: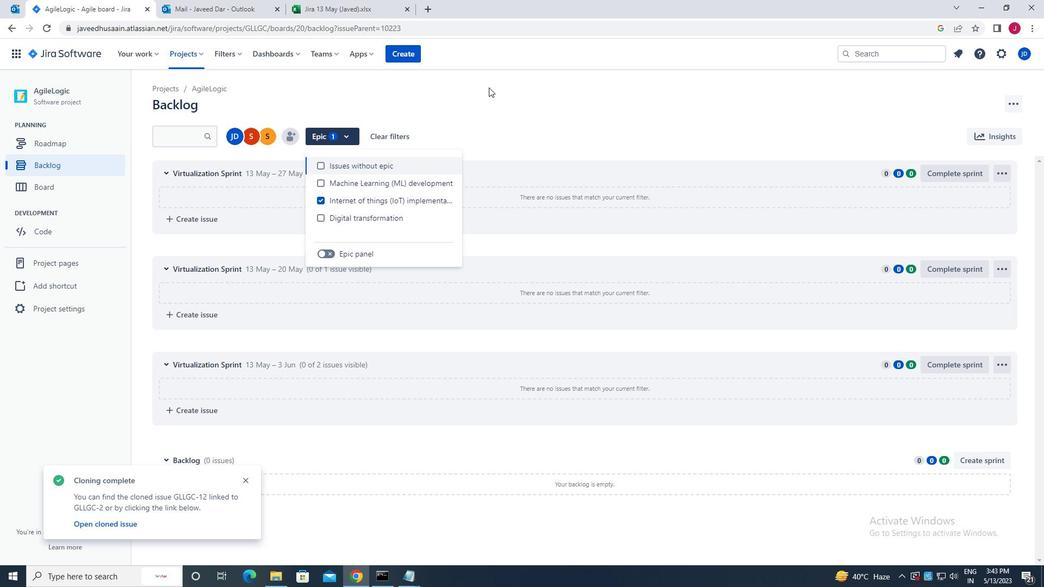 
Action: Mouse pressed left at (488, 86)
Screenshot: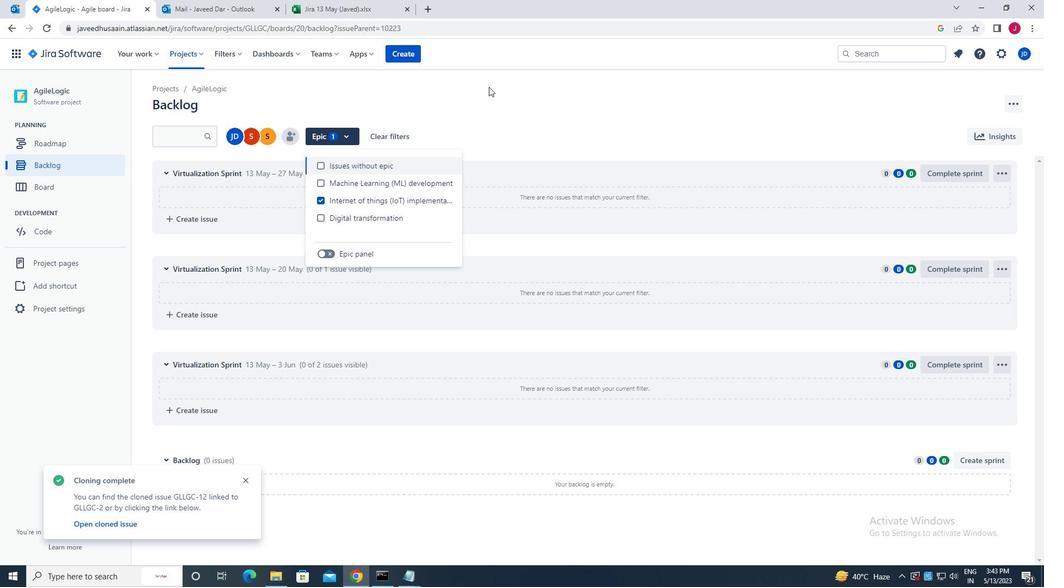
